 Task: Find connections with filter location Zürich (Kreis 8) with filter topic #Travelwith filter profile language Spanish with filter current company System Soft Technologies with filter school P D A College of Engineering, GULBARGA with filter industry Food and Beverage Manufacturing with filter service category Video Production with filter keywords title Network Administrator
Action: Mouse moved to (467, 158)
Screenshot: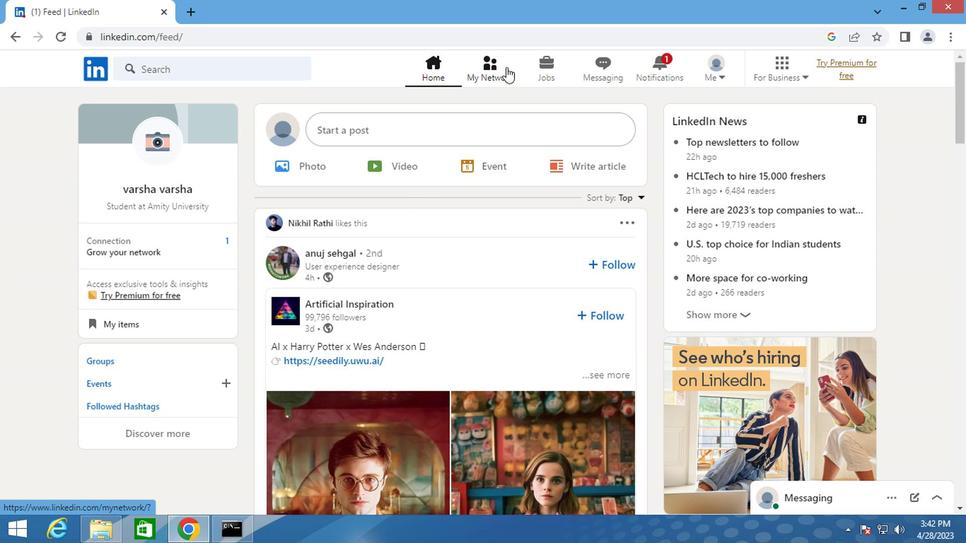 
Action: Mouse pressed left at (467, 158)
Screenshot: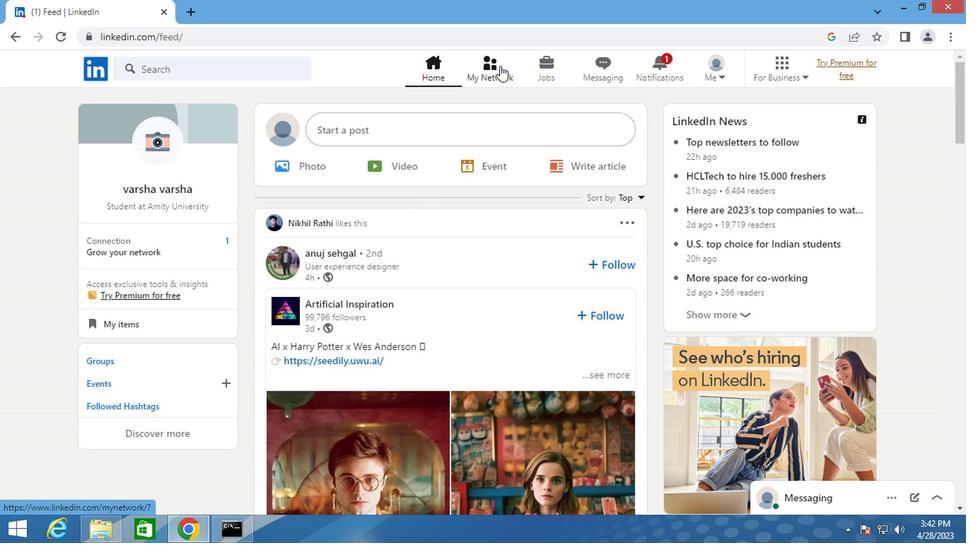 
Action: Mouse moved to (249, 208)
Screenshot: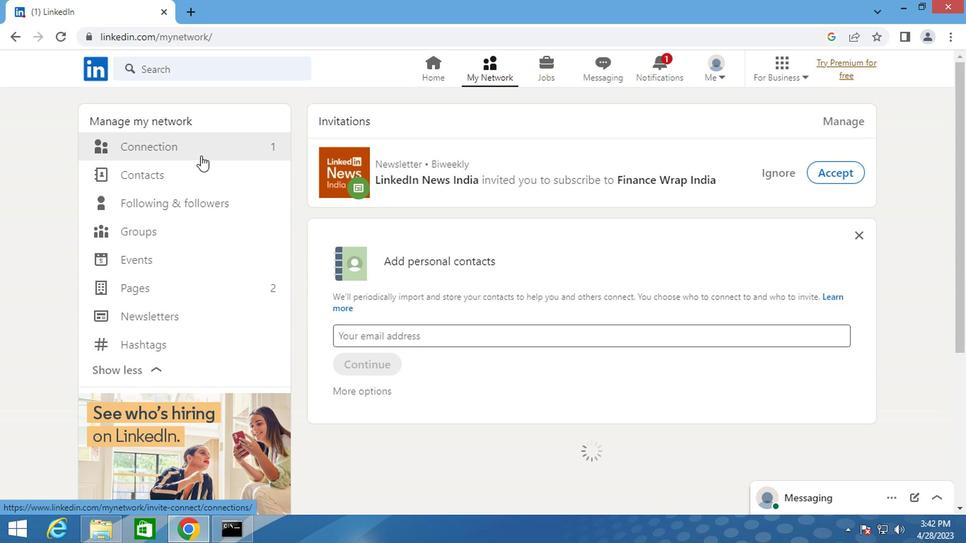 
Action: Mouse pressed left at (249, 208)
Screenshot: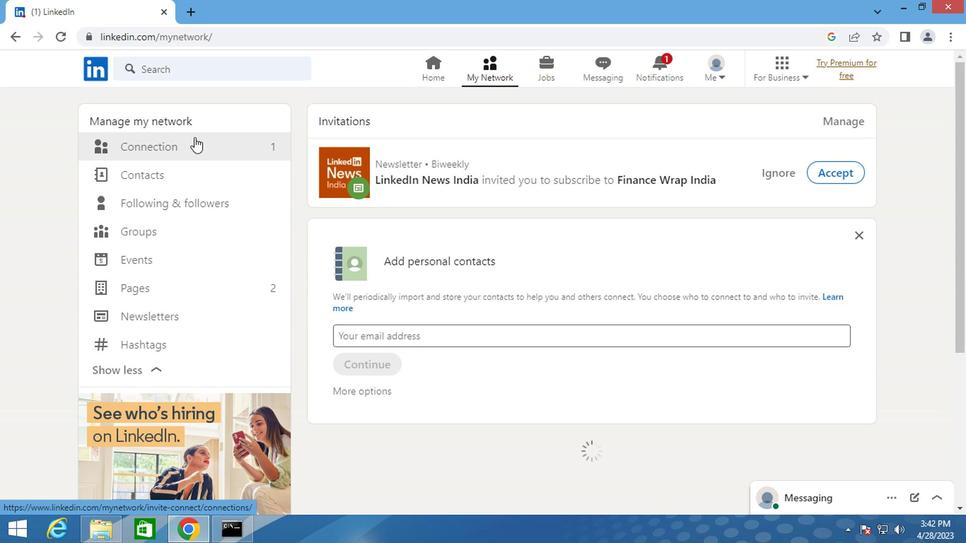 
Action: Mouse moved to (243, 214)
Screenshot: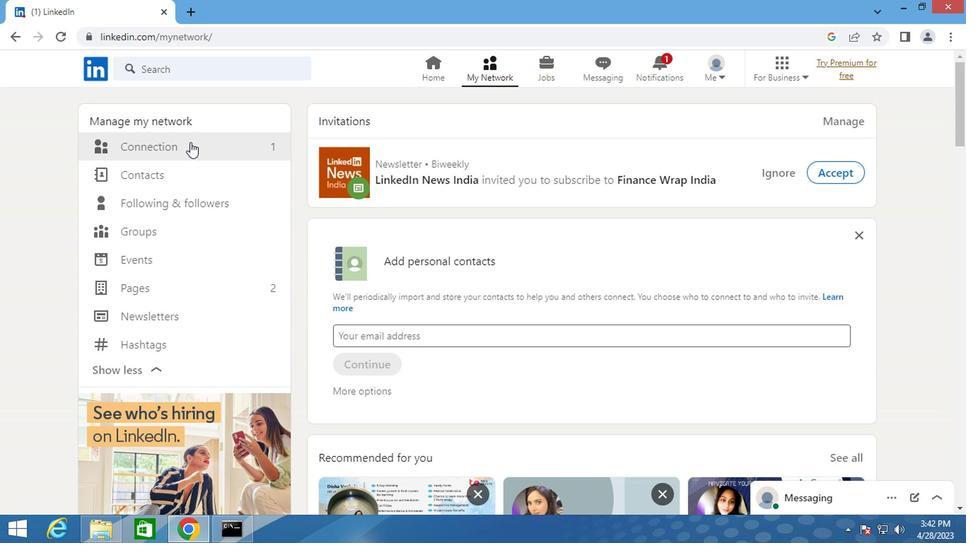 
Action: Mouse pressed left at (243, 214)
Screenshot: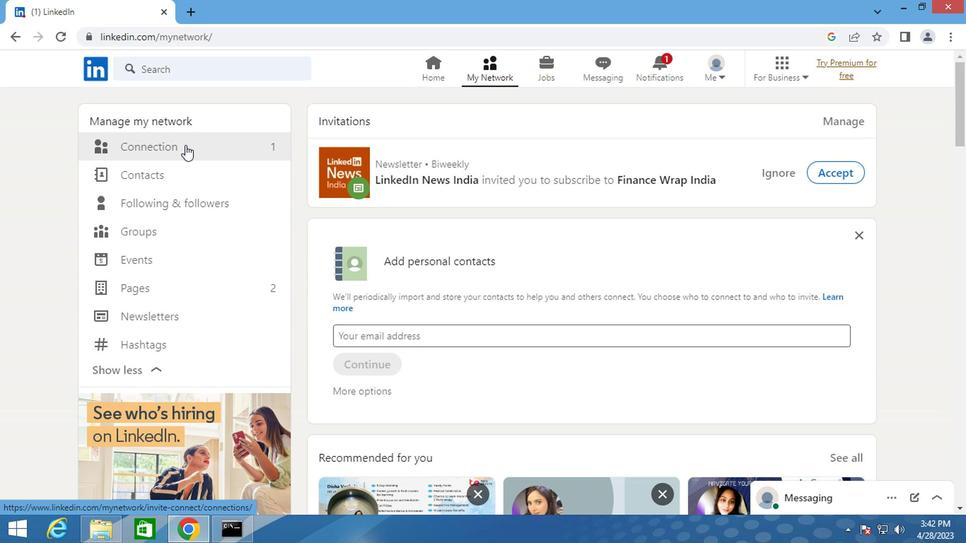 
Action: Mouse moved to (518, 217)
Screenshot: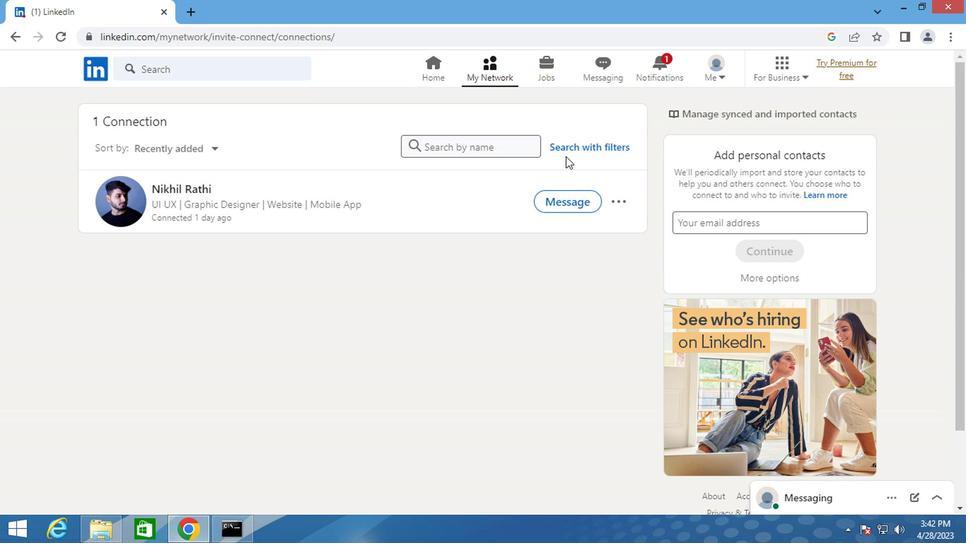 
Action: Mouse pressed left at (518, 217)
Screenshot: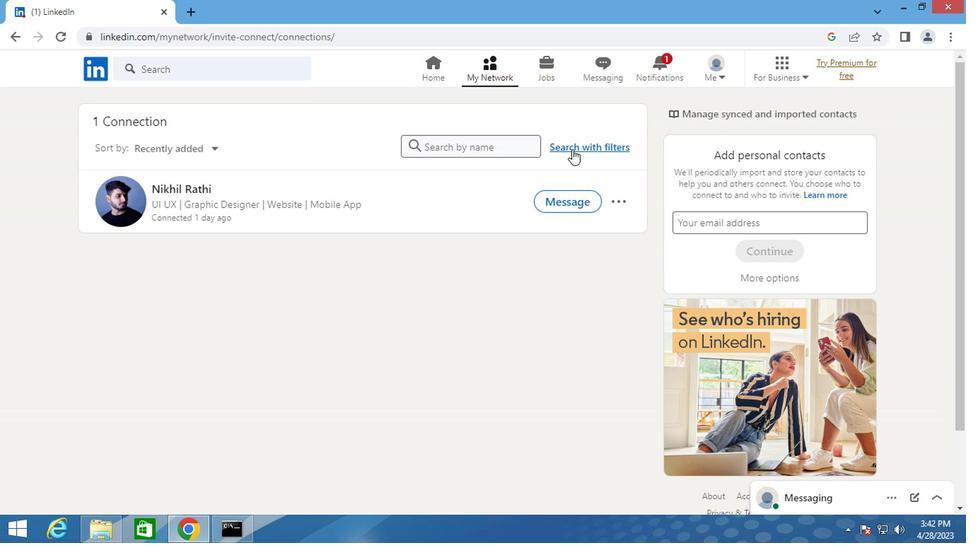 
Action: Mouse moved to (497, 191)
Screenshot: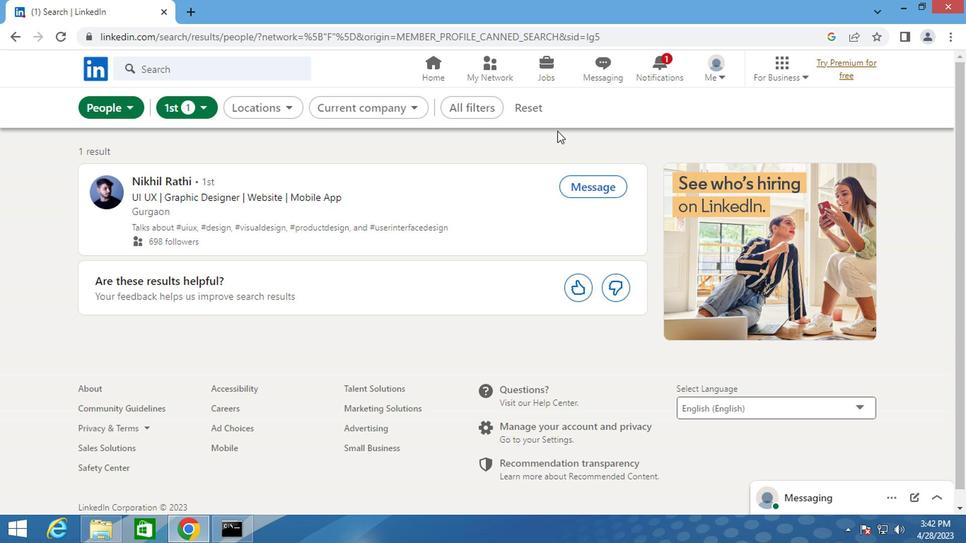 
Action: Mouse pressed left at (497, 191)
Screenshot: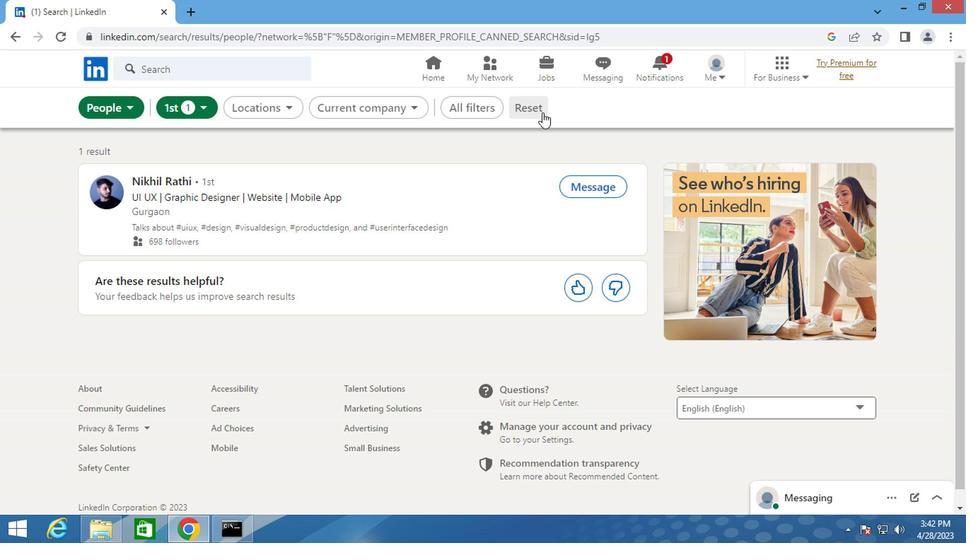 
Action: Mouse moved to (470, 191)
Screenshot: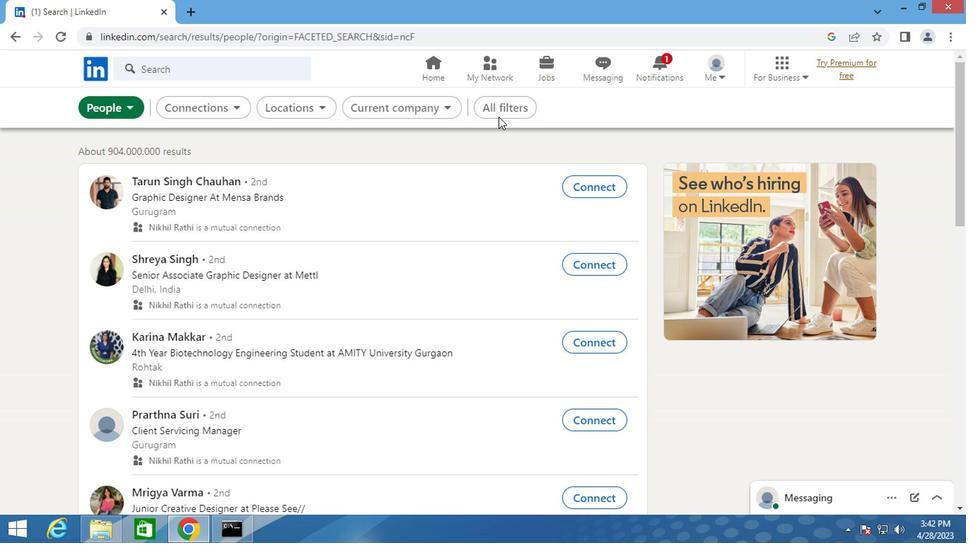 
Action: Mouse pressed left at (470, 191)
Screenshot: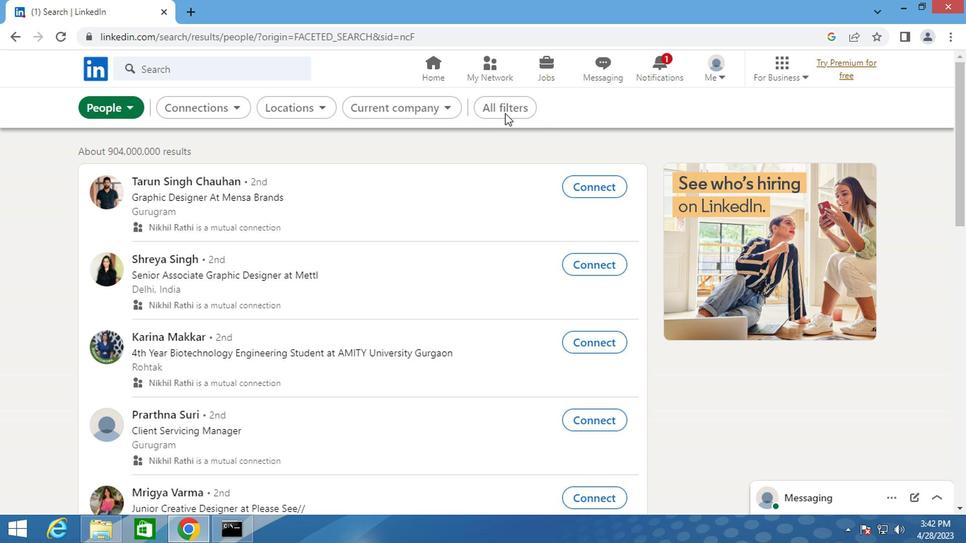 
Action: Mouse moved to (593, 284)
Screenshot: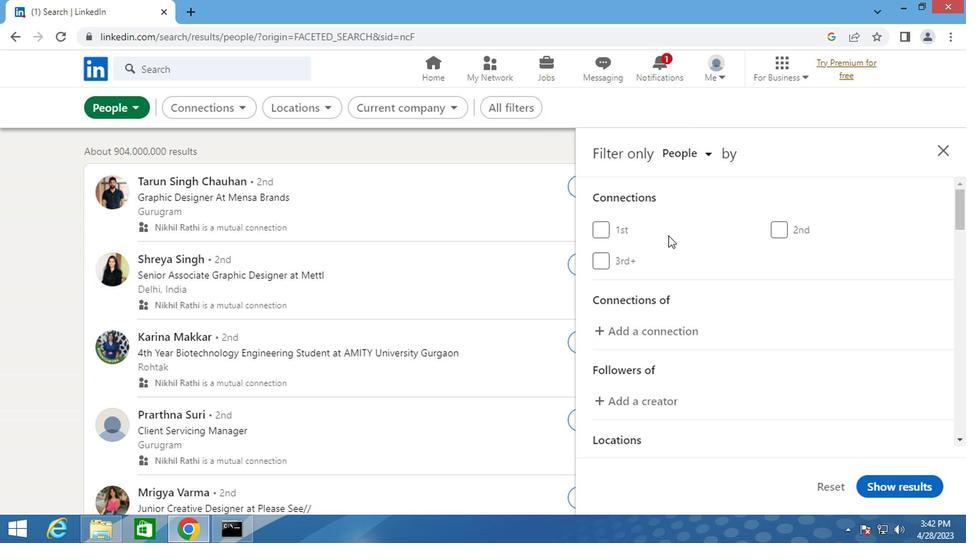 
Action: Mouse scrolled (593, 284) with delta (0, 0)
Screenshot: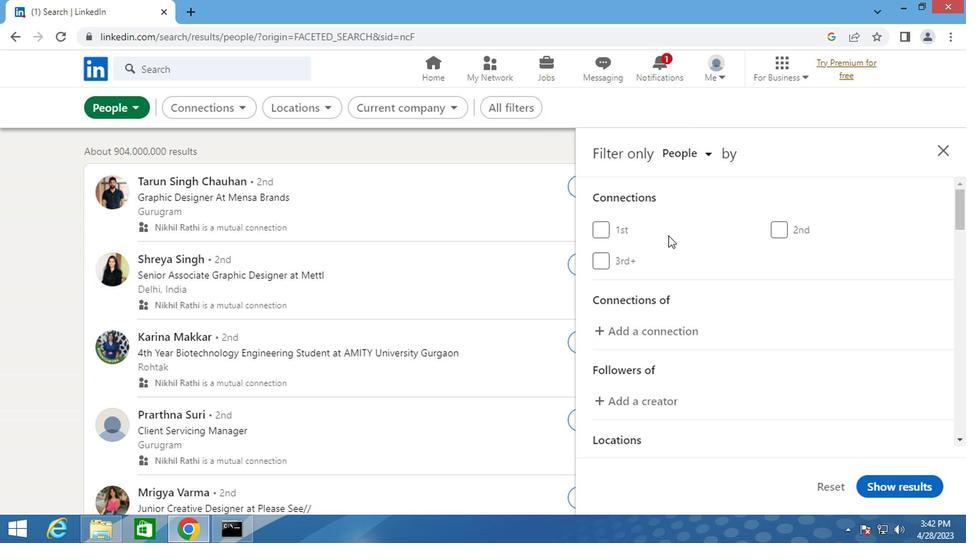 
Action: Mouse moved to (594, 285)
Screenshot: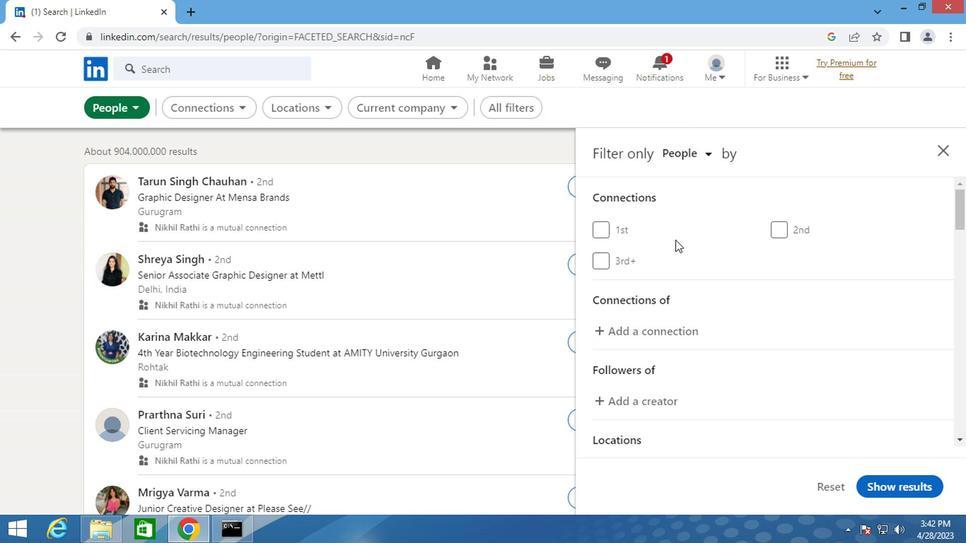 
Action: Mouse scrolled (594, 284) with delta (0, 0)
Screenshot: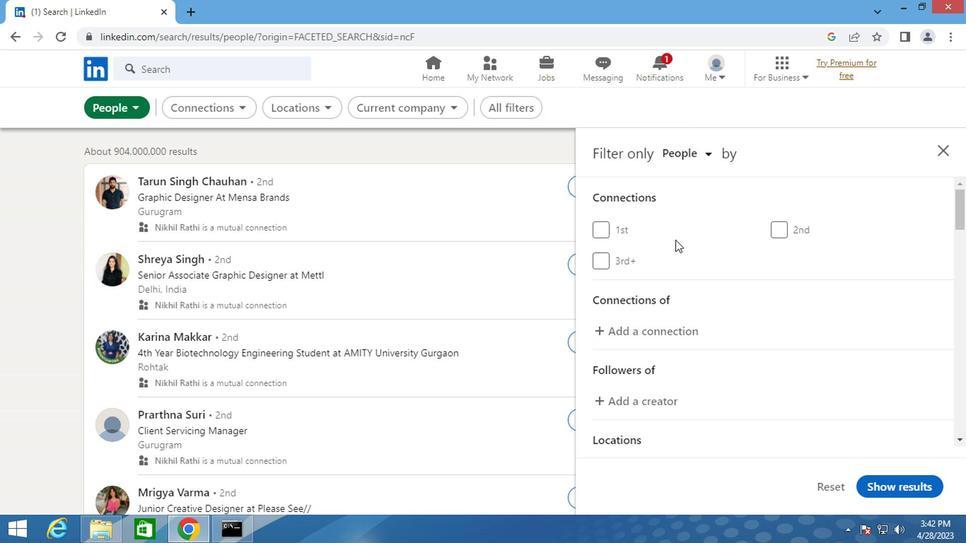 
Action: Mouse moved to (594, 285)
Screenshot: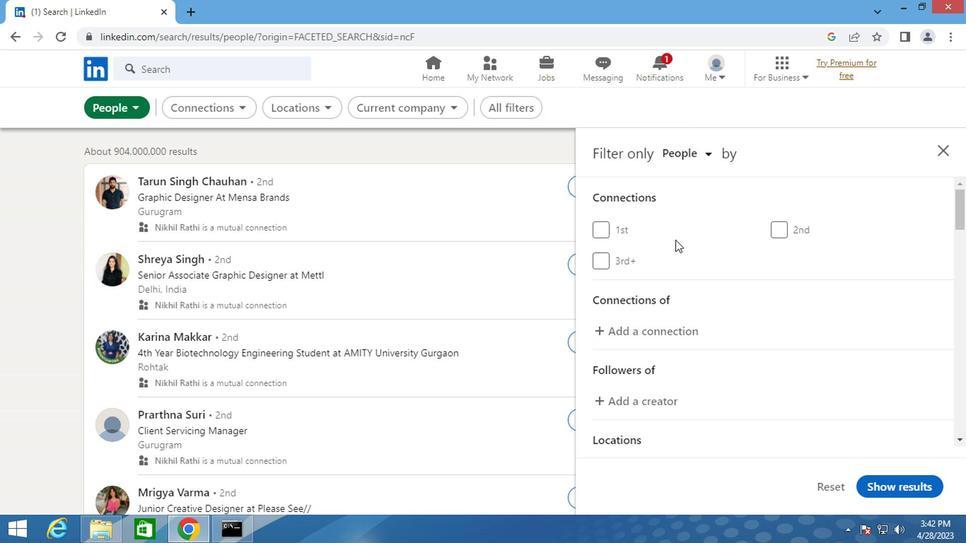 
Action: Mouse scrolled (594, 285) with delta (0, 0)
Screenshot: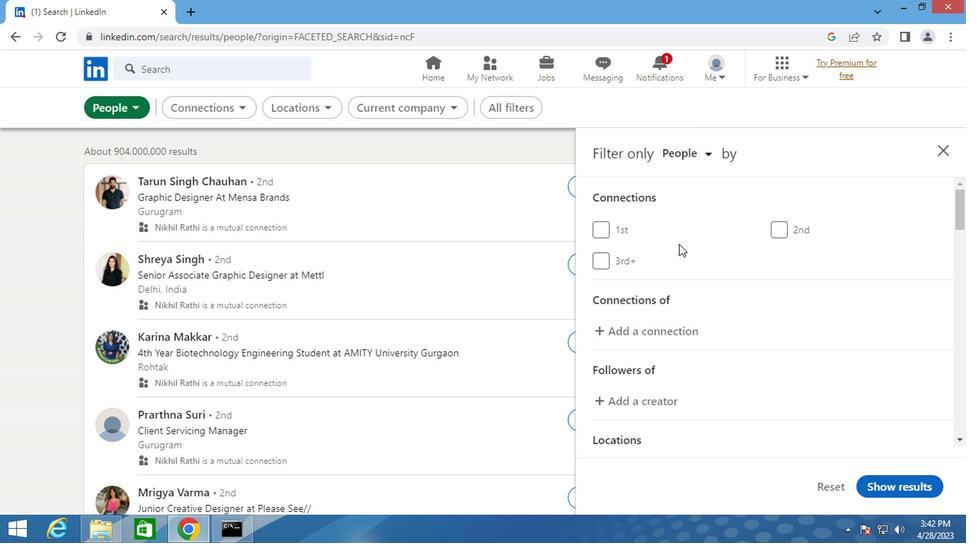 
Action: Mouse moved to (702, 336)
Screenshot: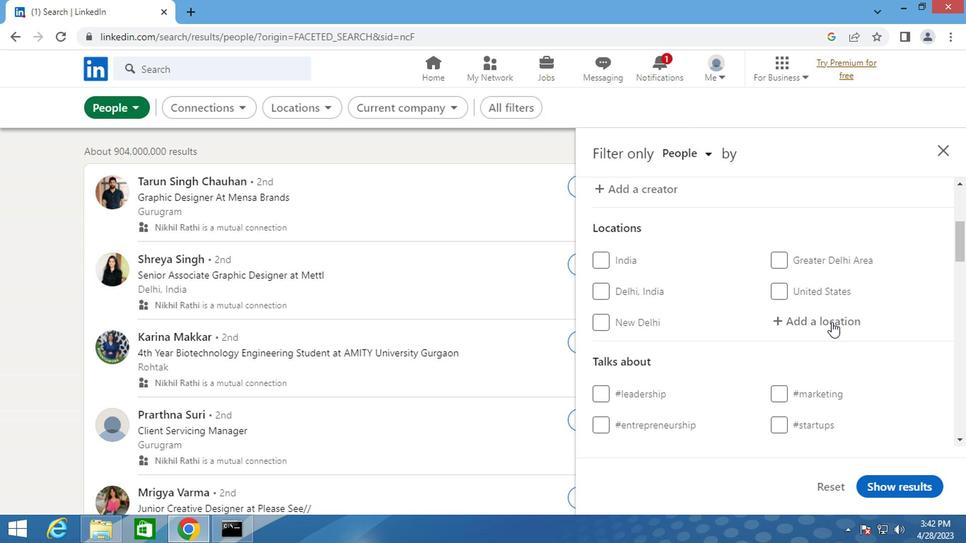 
Action: Mouse pressed left at (702, 336)
Screenshot: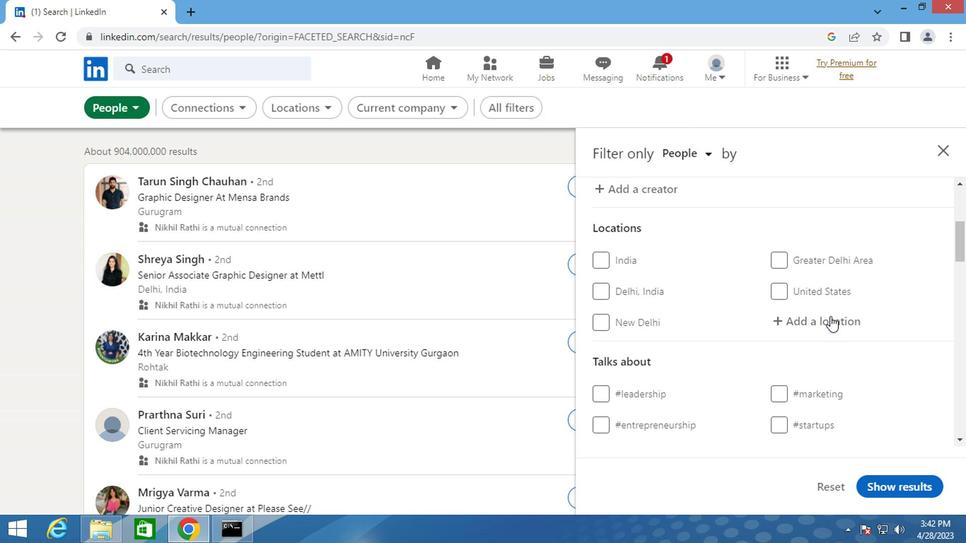 
Action: Key pressed <Key.shift>ZURICH<Key.space><Key.shift_r>(<Key.shift>KREIS<Key.space>8<Key.shift_r>)
Screenshot: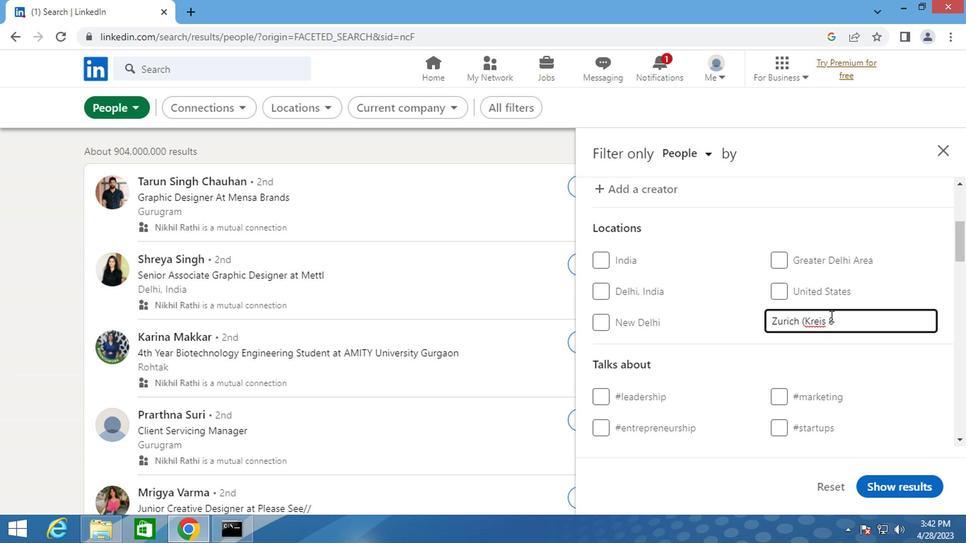 
Action: Mouse moved to (664, 332)
Screenshot: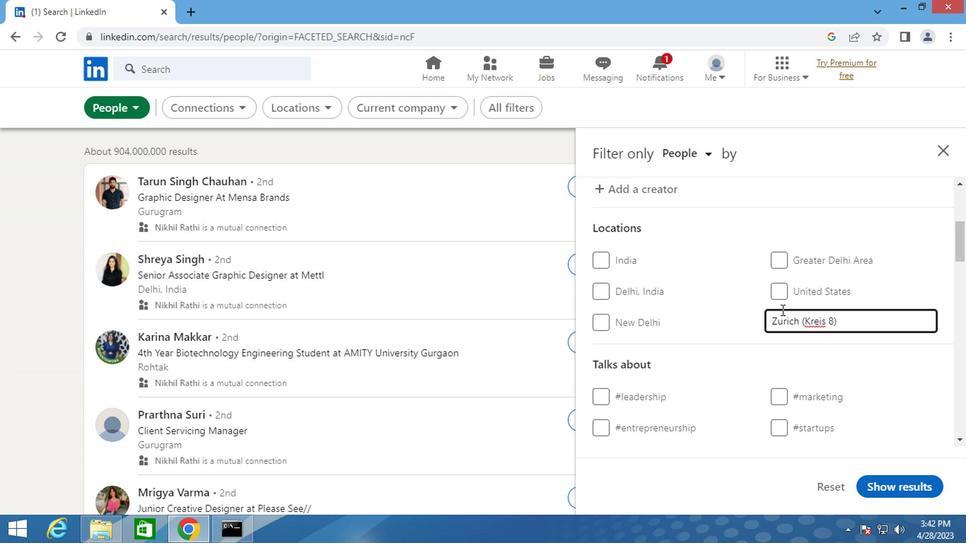 
Action: Mouse scrolled (664, 331) with delta (0, 0)
Screenshot: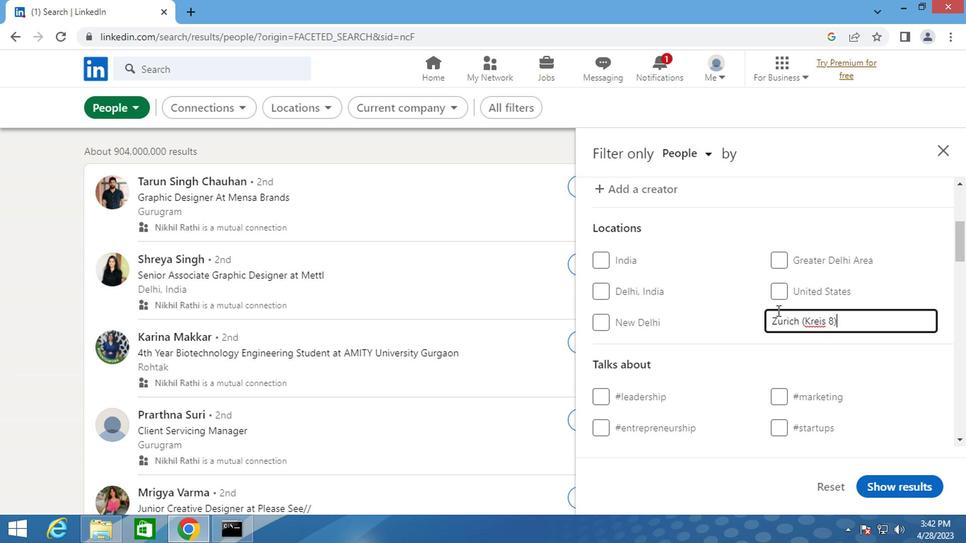 
Action: Mouse scrolled (664, 331) with delta (0, 0)
Screenshot: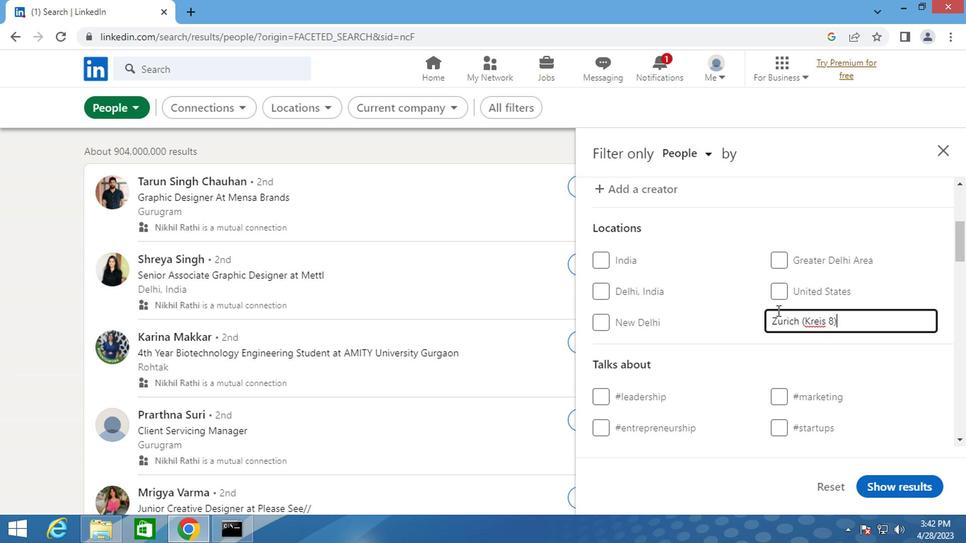 
Action: Mouse moved to (683, 335)
Screenshot: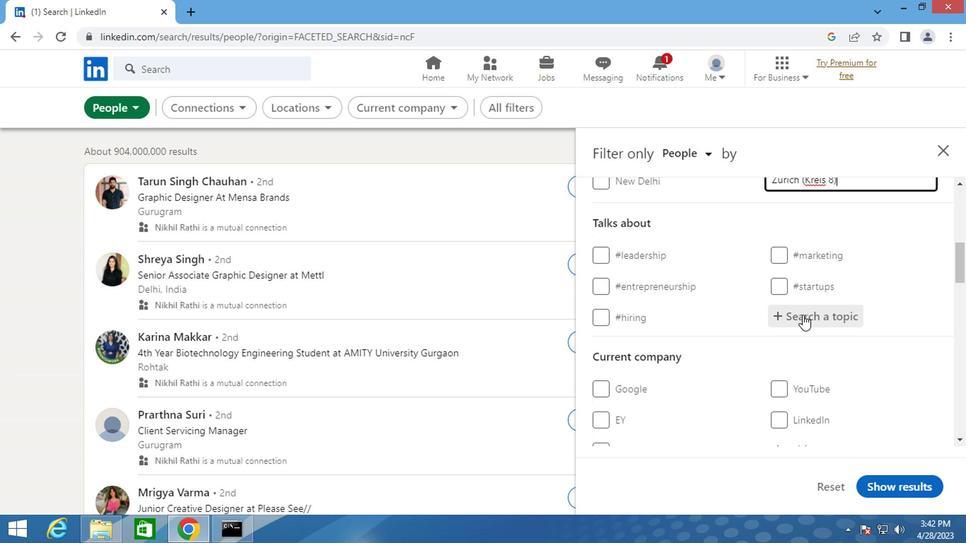 
Action: Mouse pressed left at (683, 335)
Screenshot: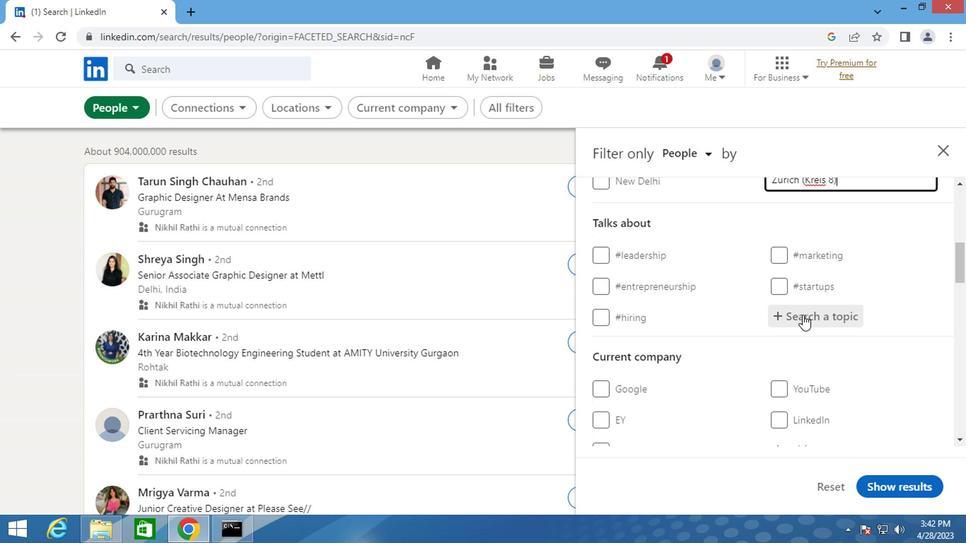 
Action: Key pressed <Key.shift>#<Key.shift>TRAVELS
Screenshot: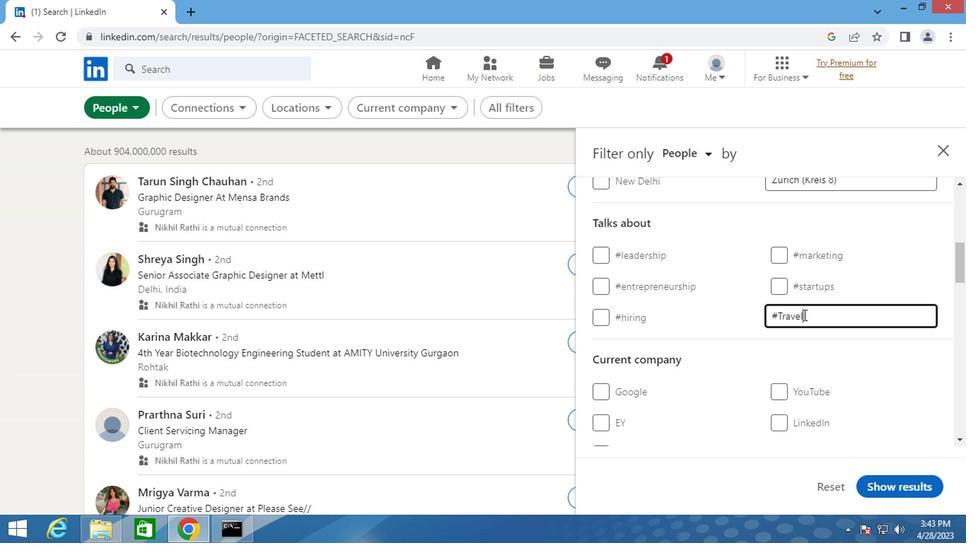 
Action: Mouse moved to (675, 335)
Screenshot: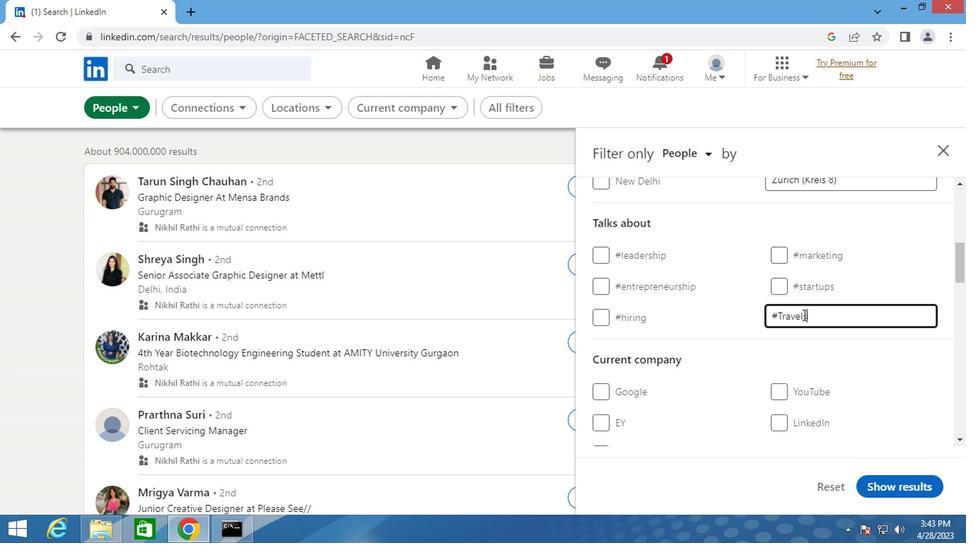 
Action: Mouse scrolled (675, 334) with delta (0, 0)
Screenshot: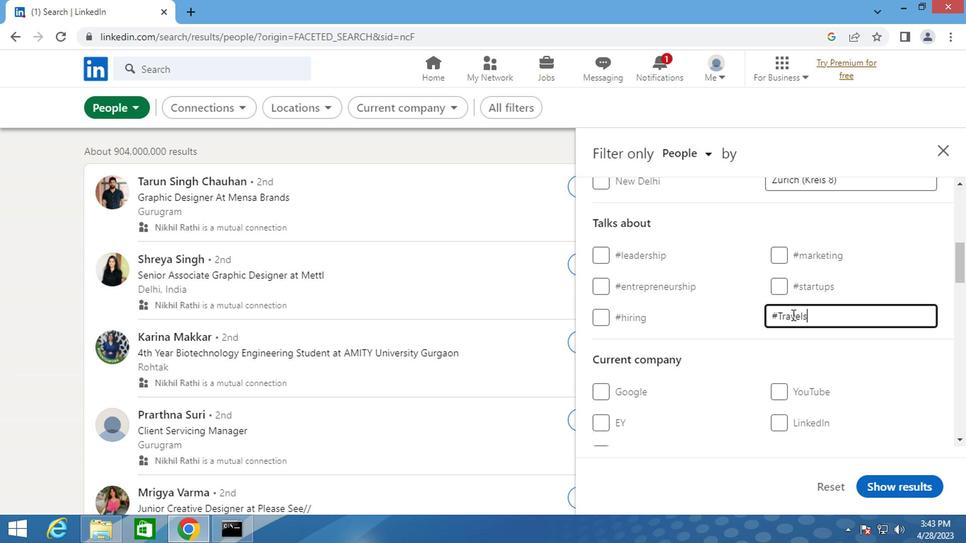 
Action: Mouse scrolled (675, 334) with delta (0, 0)
Screenshot: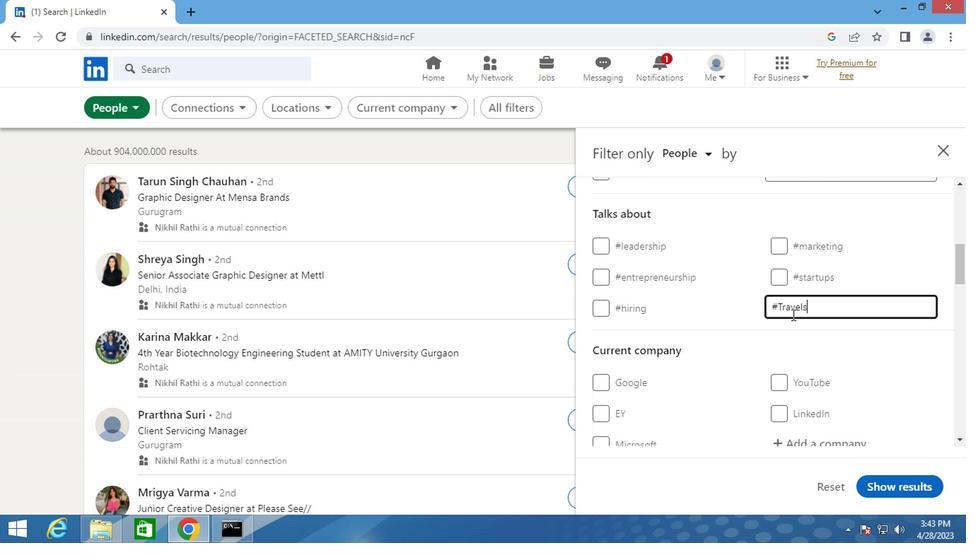 
Action: Mouse moved to (661, 330)
Screenshot: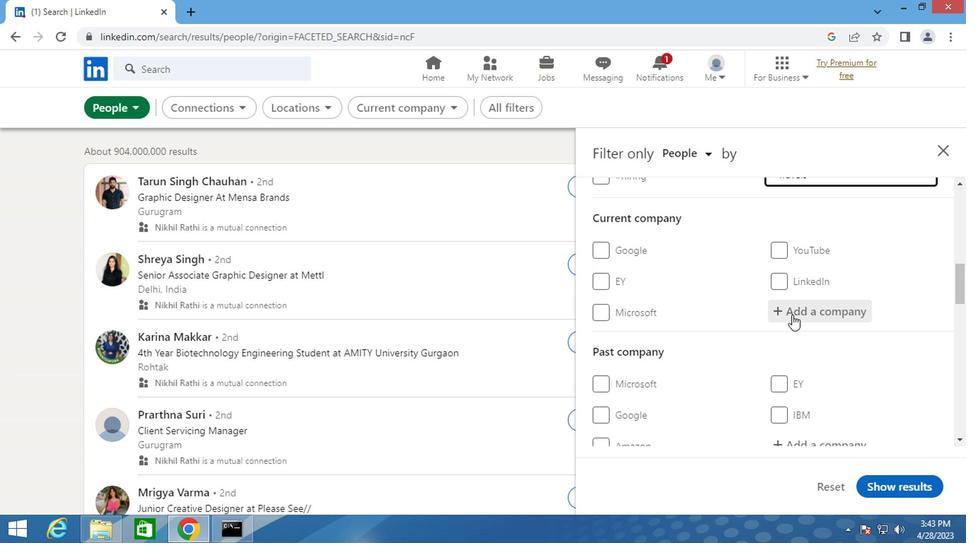 
Action: Mouse scrolled (661, 330) with delta (0, 0)
Screenshot: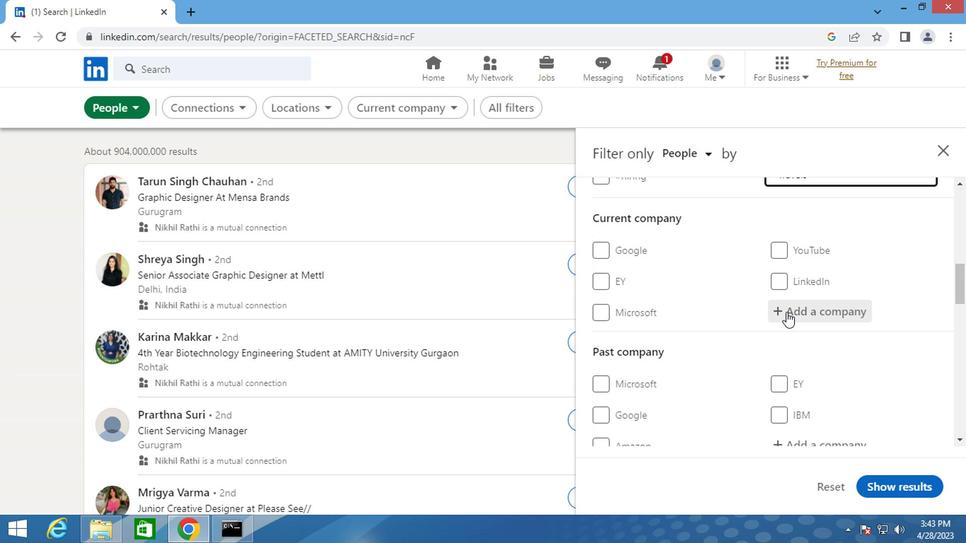 
Action: Mouse scrolled (661, 330) with delta (0, 0)
Screenshot: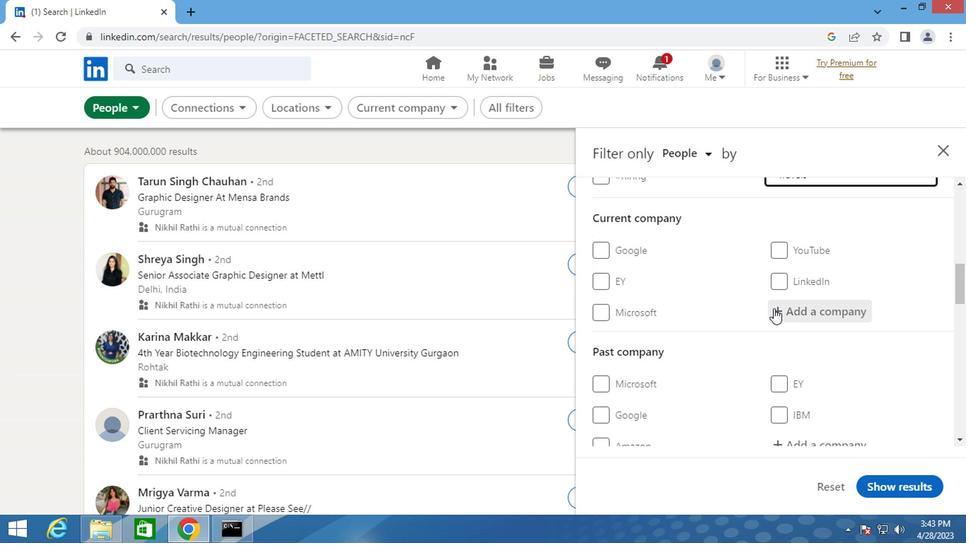 
Action: Mouse scrolled (661, 330) with delta (0, 0)
Screenshot: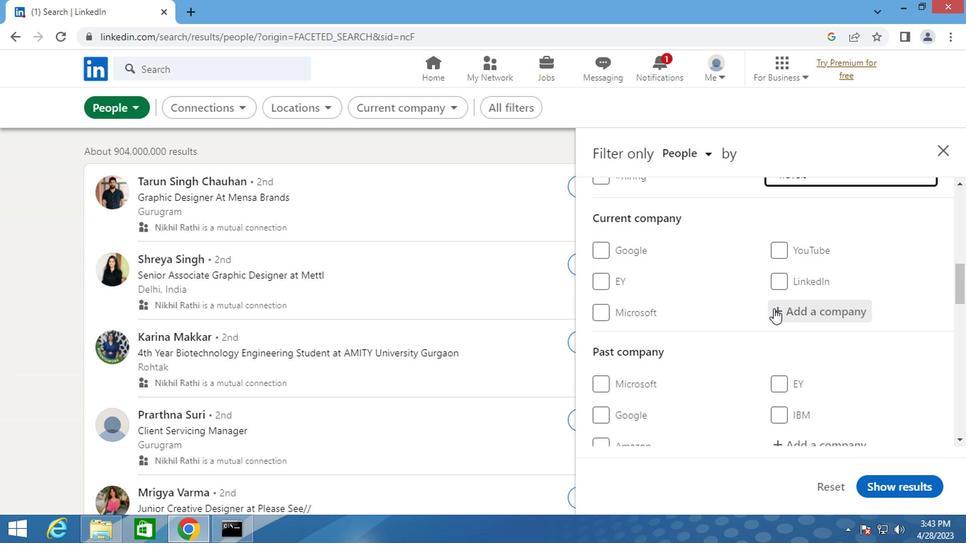 
Action: Mouse moved to (661, 330)
Screenshot: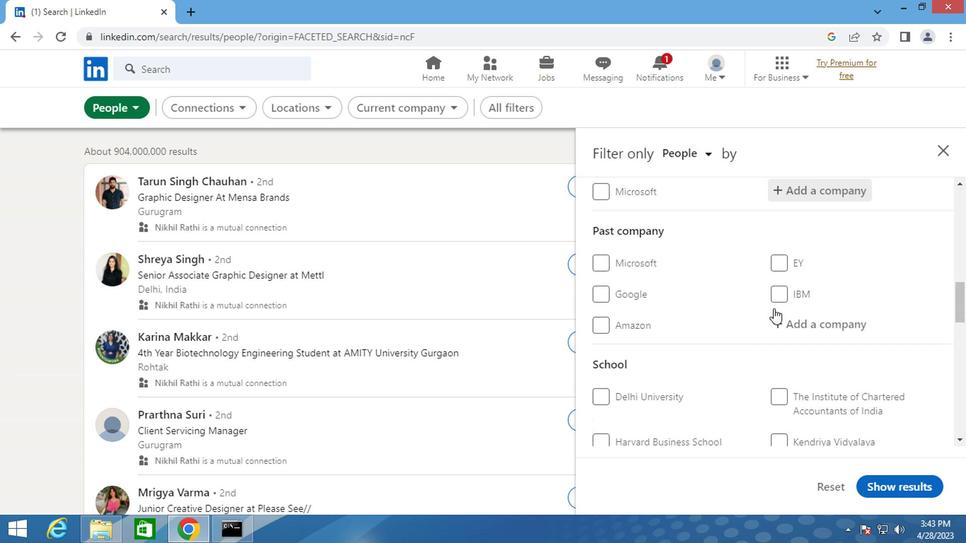 
Action: Mouse scrolled (661, 330) with delta (0, 0)
Screenshot: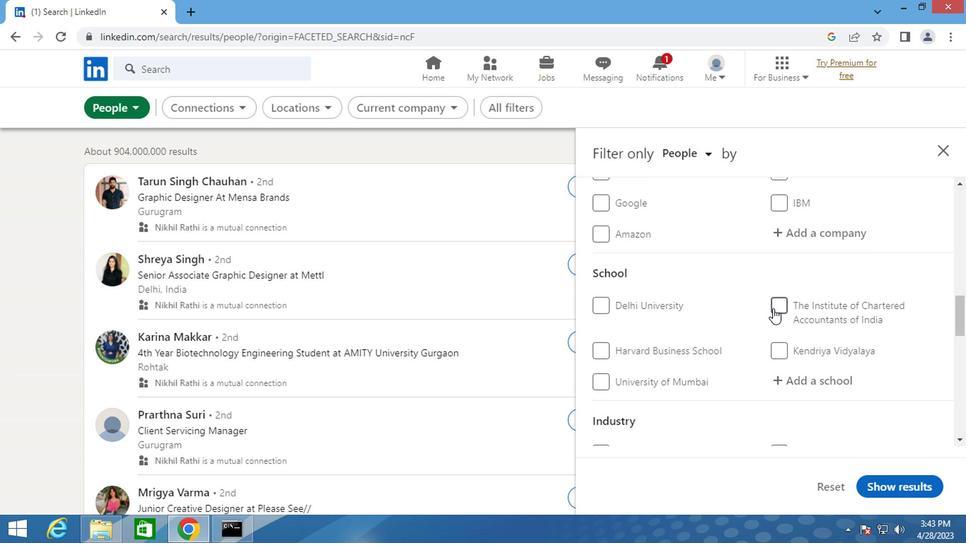
Action: Mouse scrolled (661, 330) with delta (0, 0)
Screenshot: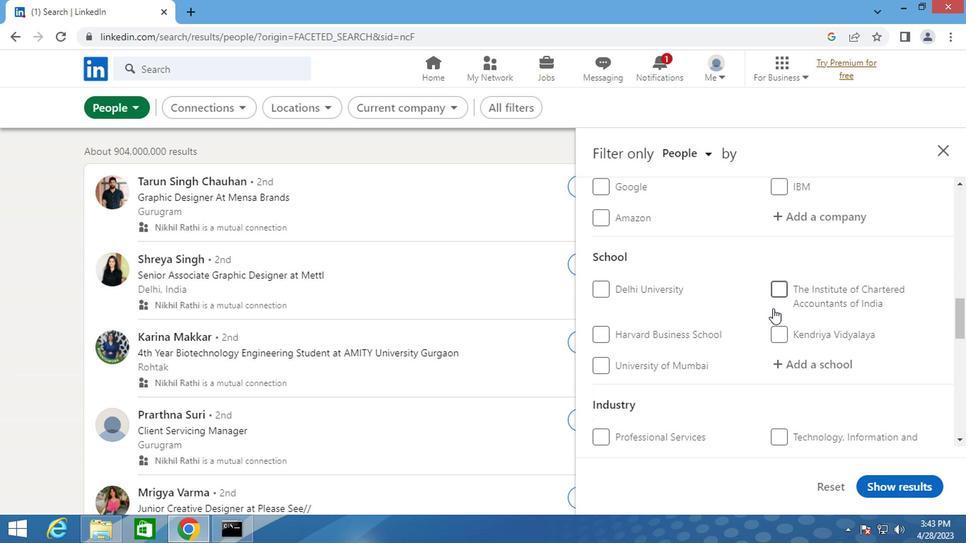 
Action: Mouse scrolled (661, 330) with delta (0, 0)
Screenshot: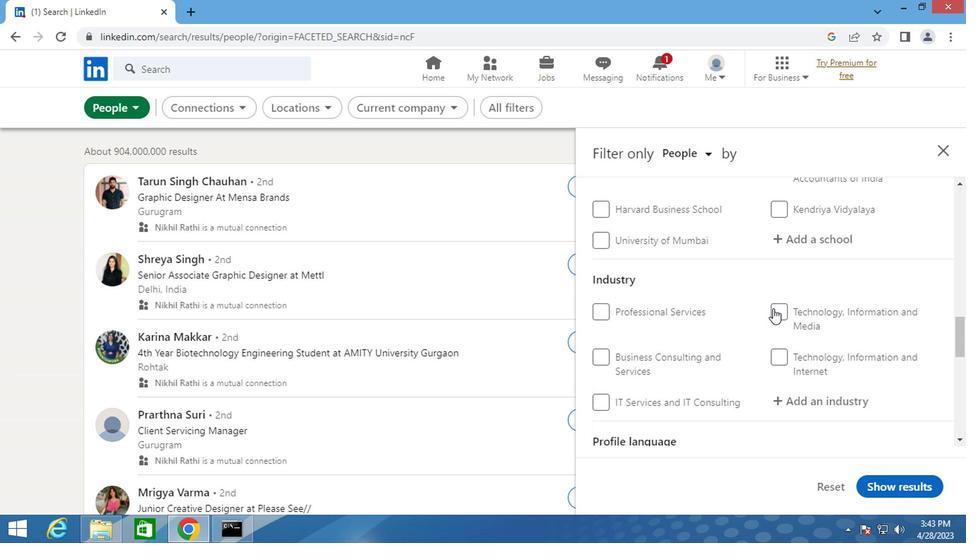 
Action: Mouse scrolled (661, 330) with delta (0, 0)
Screenshot: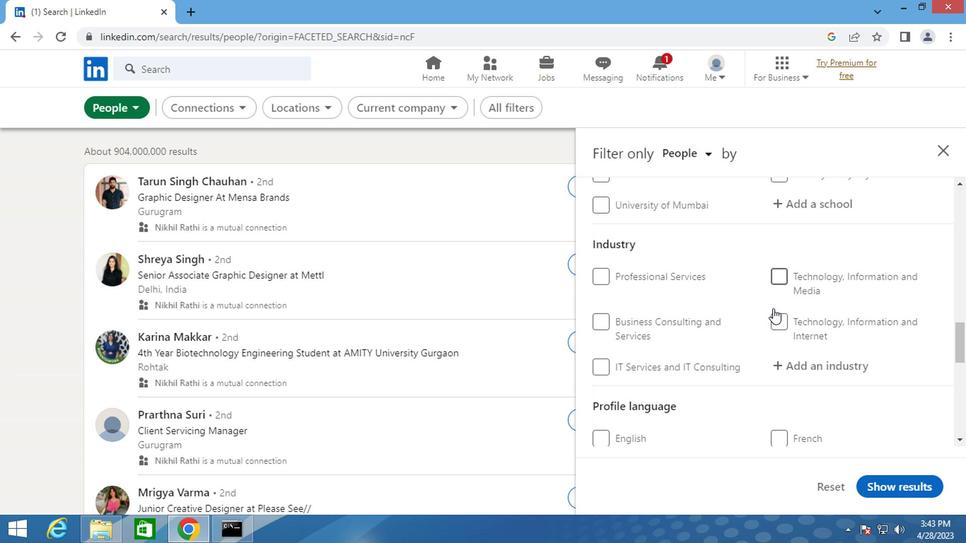
Action: Mouse moved to (539, 366)
Screenshot: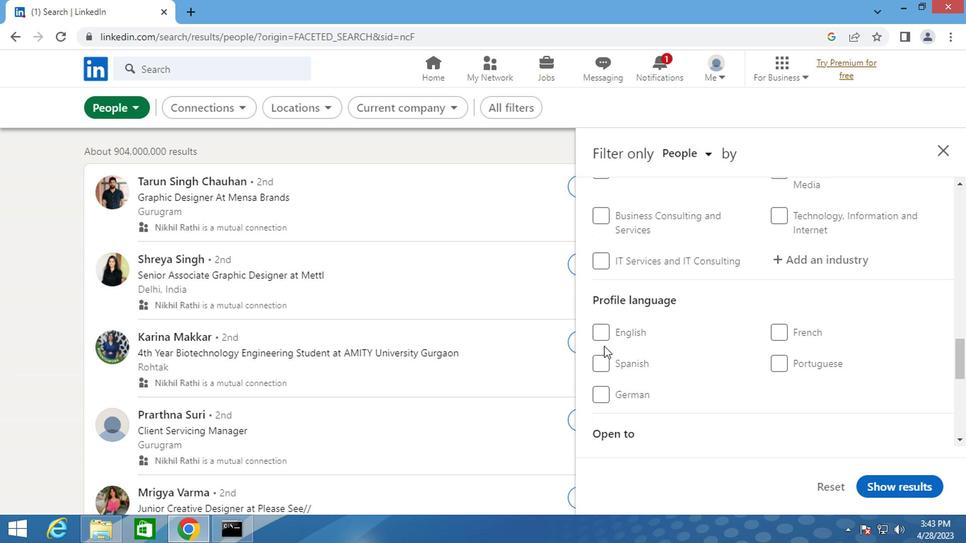 
Action: Mouse pressed left at (539, 366)
Screenshot: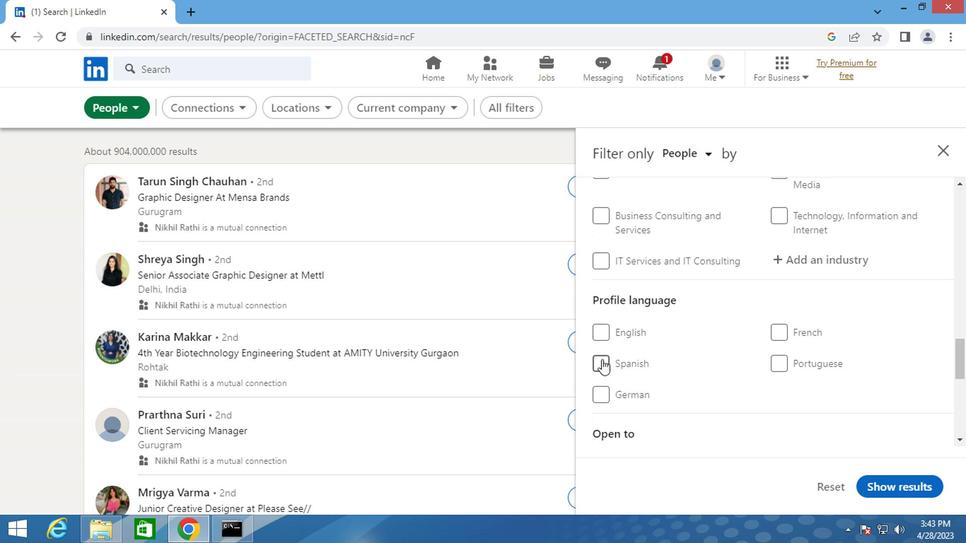 
Action: Mouse moved to (585, 345)
Screenshot: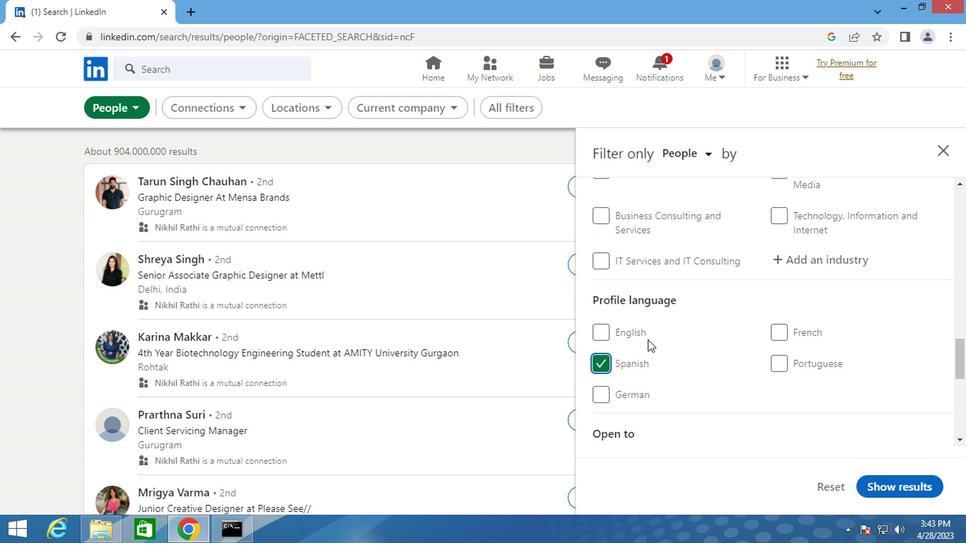 
Action: Mouse scrolled (585, 345) with delta (0, 0)
Screenshot: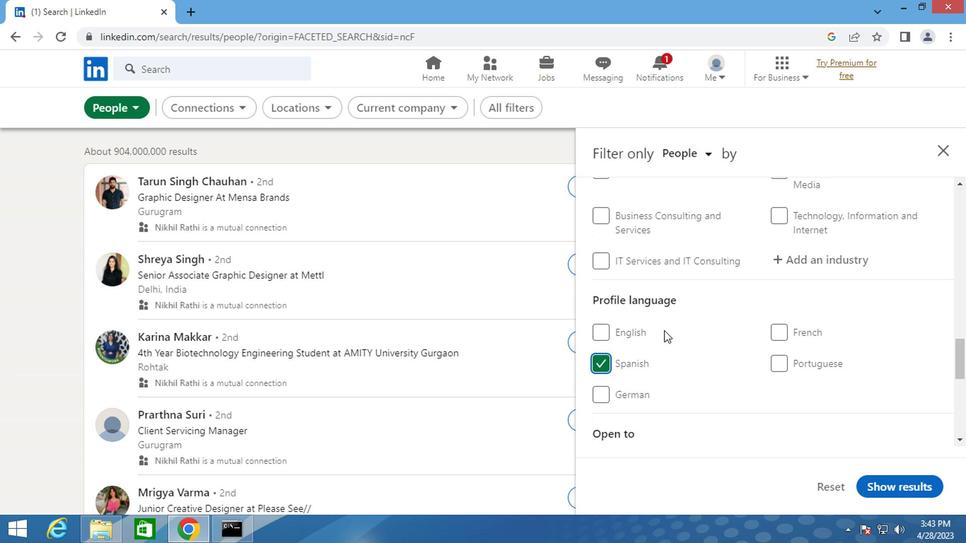 
Action: Mouse scrolled (585, 345) with delta (0, 0)
Screenshot: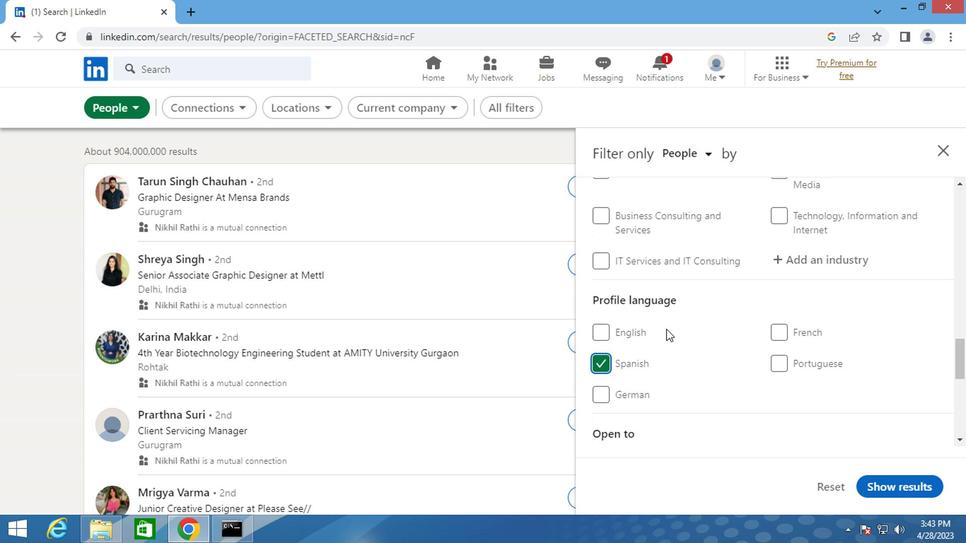 
Action: Mouse scrolled (585, 345) with delta (0, 0)
Screenshot: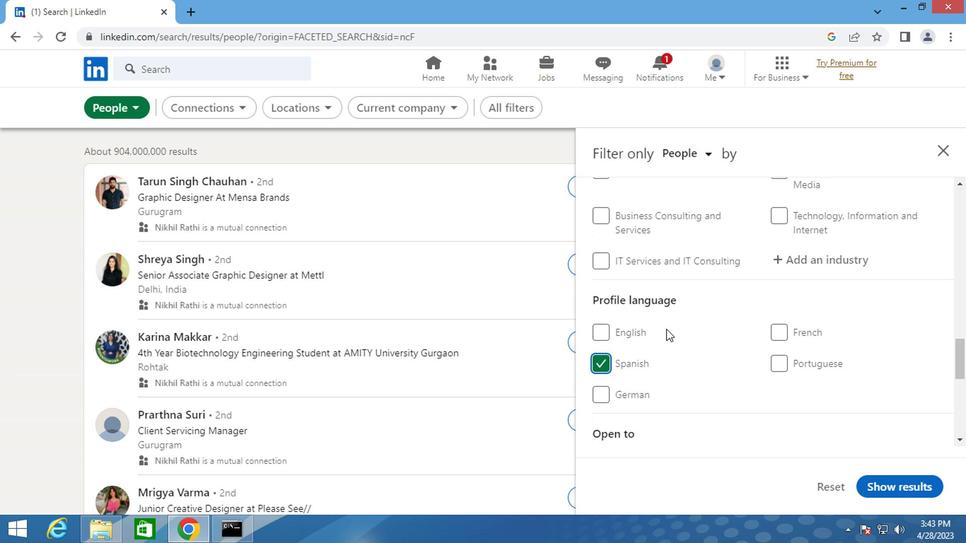 
Action: Mouse moved to (587, 342)
Screenshot: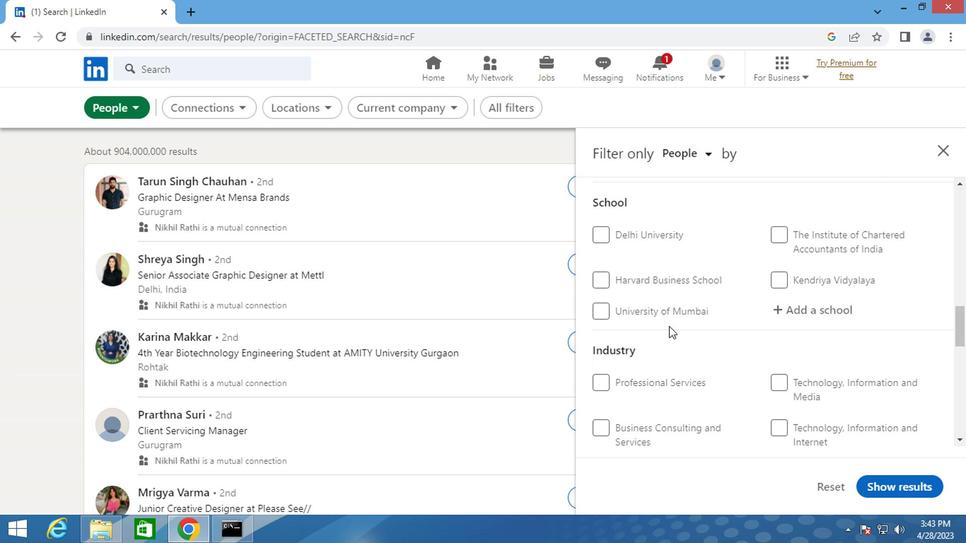 
Action: Mouse scrolled (587, 342) with delta (0, 0)
Screenshot: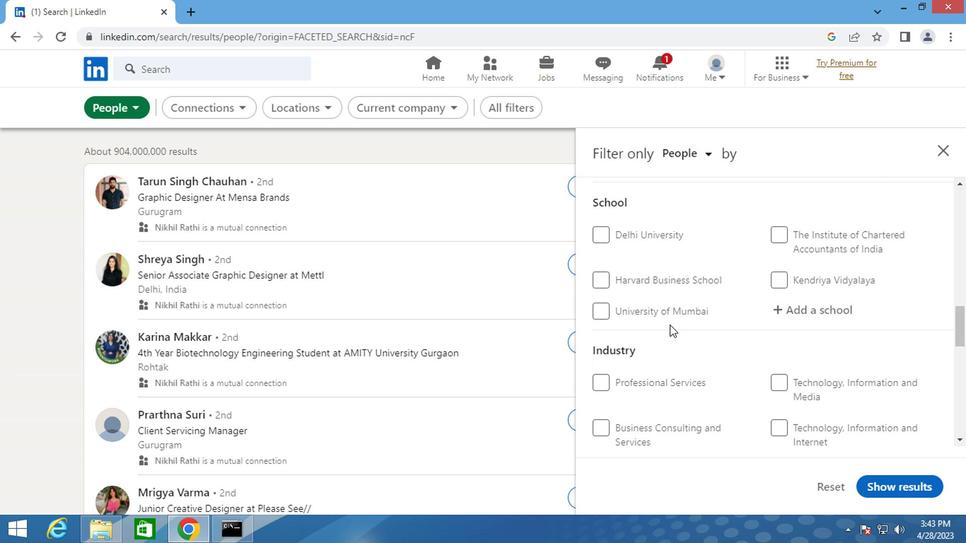
Action: Mouse scrolled (587, 342) with delta (0, 0)
Screenshot: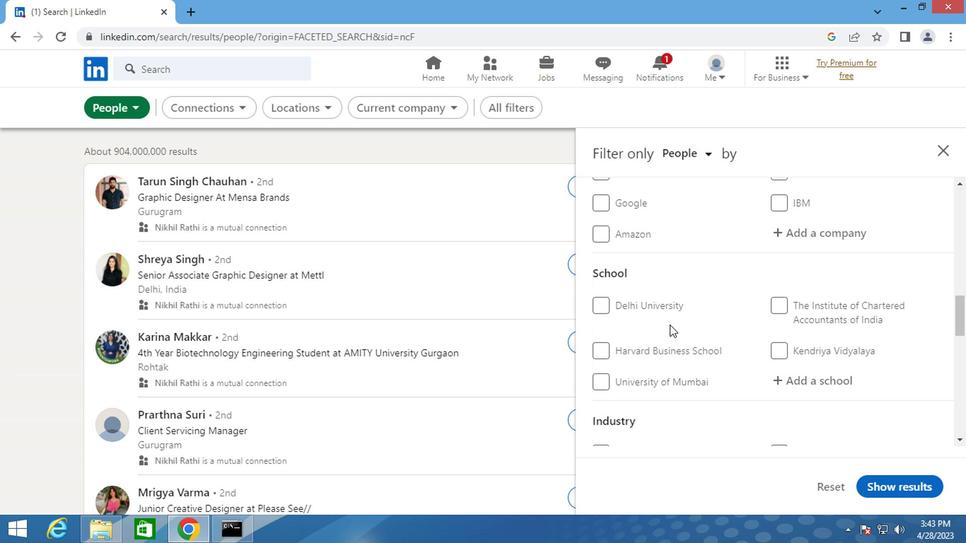 
Action: Mouse scrolled (587, 342) with delta (0, 0)
Screenshot: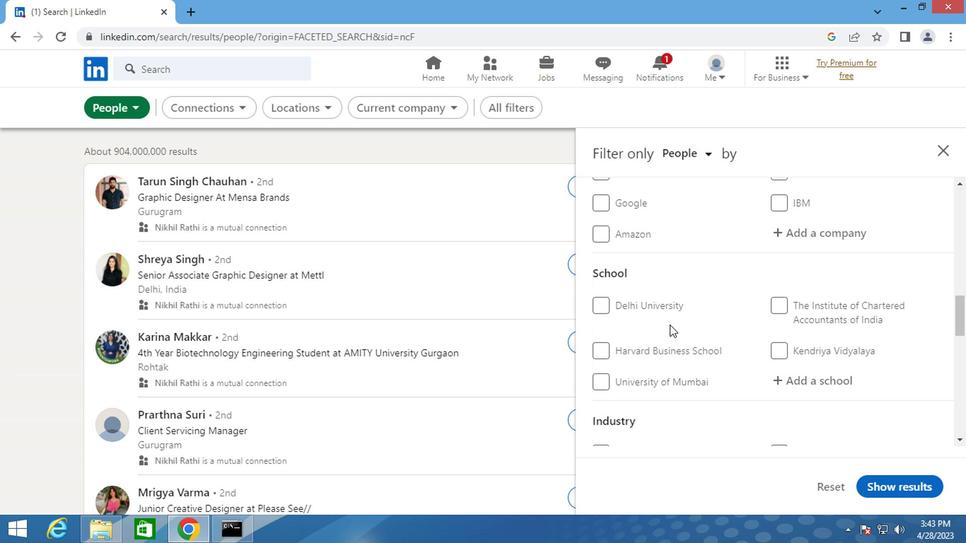 
Action: Mouse scrolled (587, 342) with delta (0, 0)
Screenshot: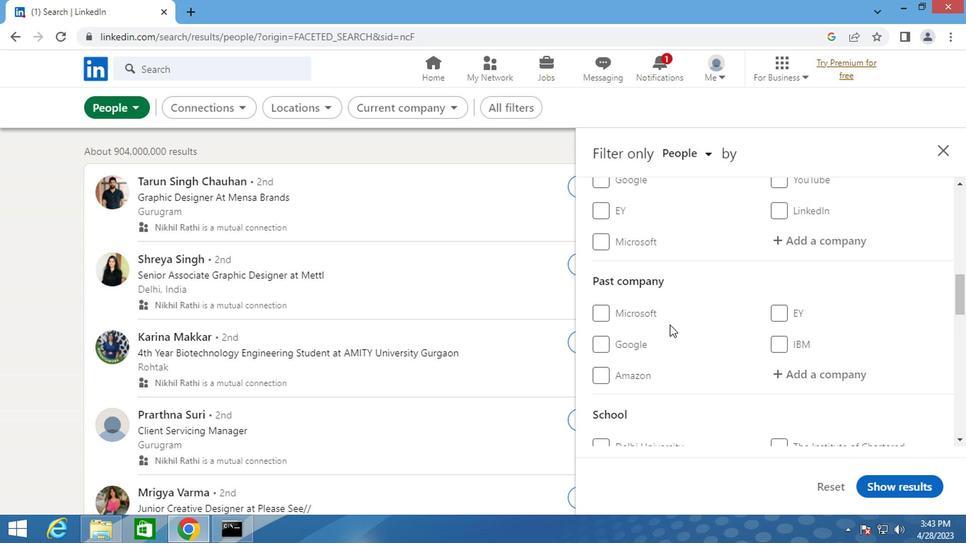
Action: Mouse moved to (691, 336)
Screenshot: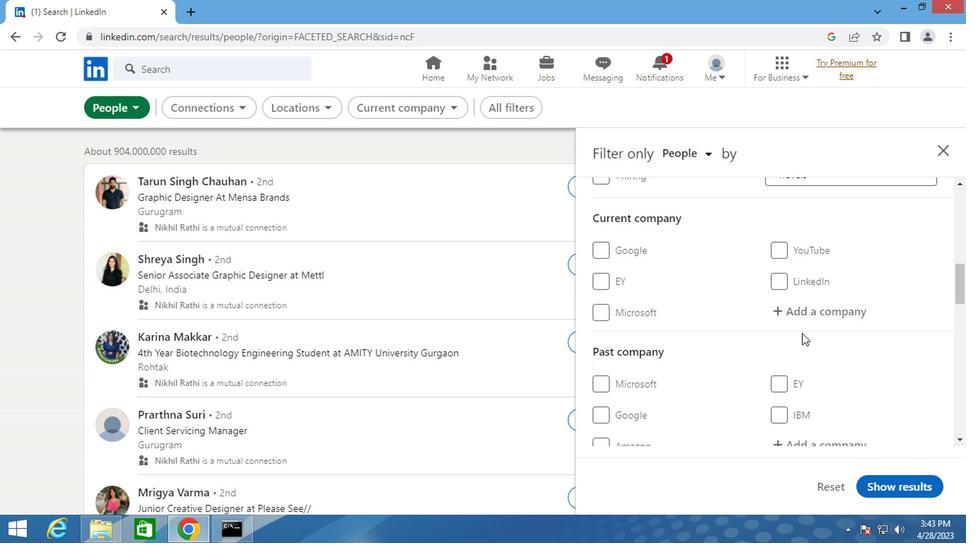 
Action: Mouse pressed left at (691, 336)
Screenshot: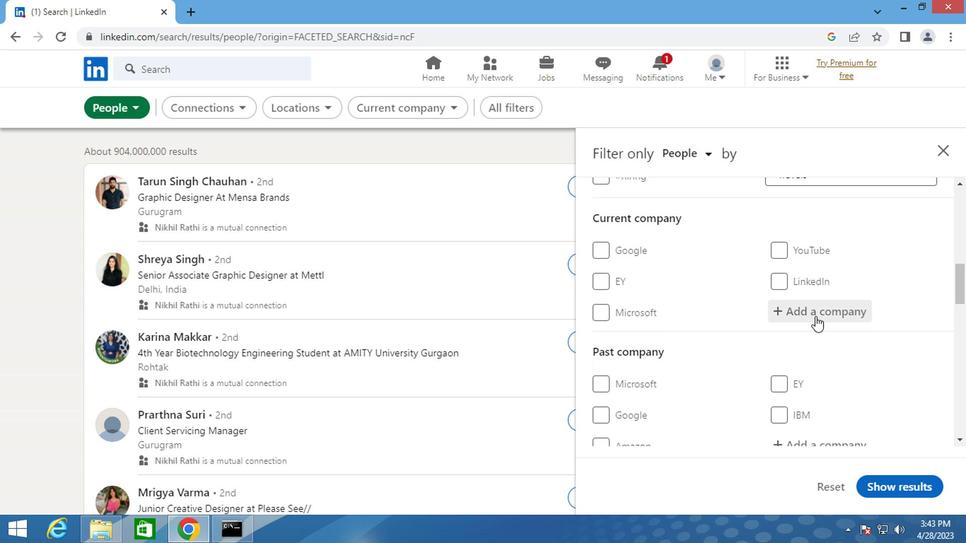 
Action: Key pressed <Key.shift>SYSTEM<Key.space>
Screenshot: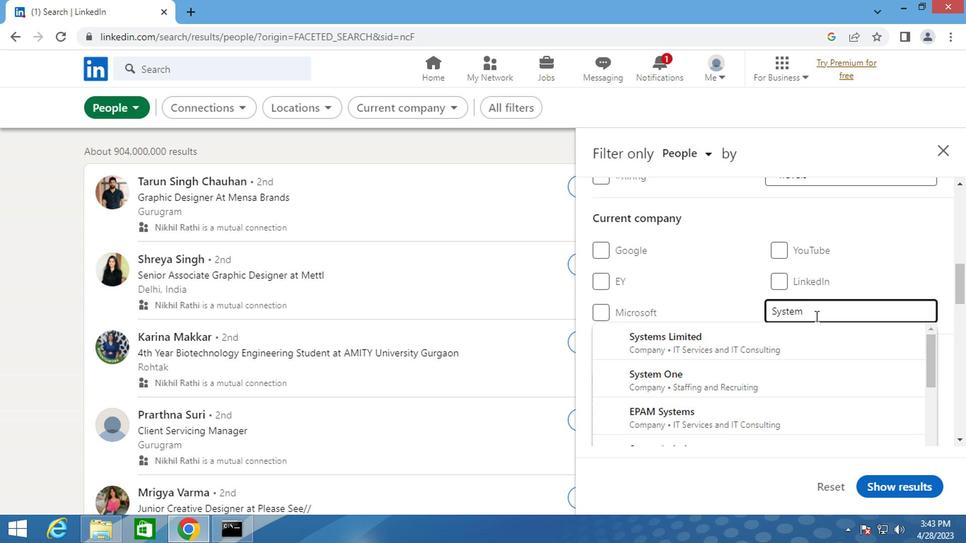 
Action: Mouse moved to (604, 378)
Screenshot: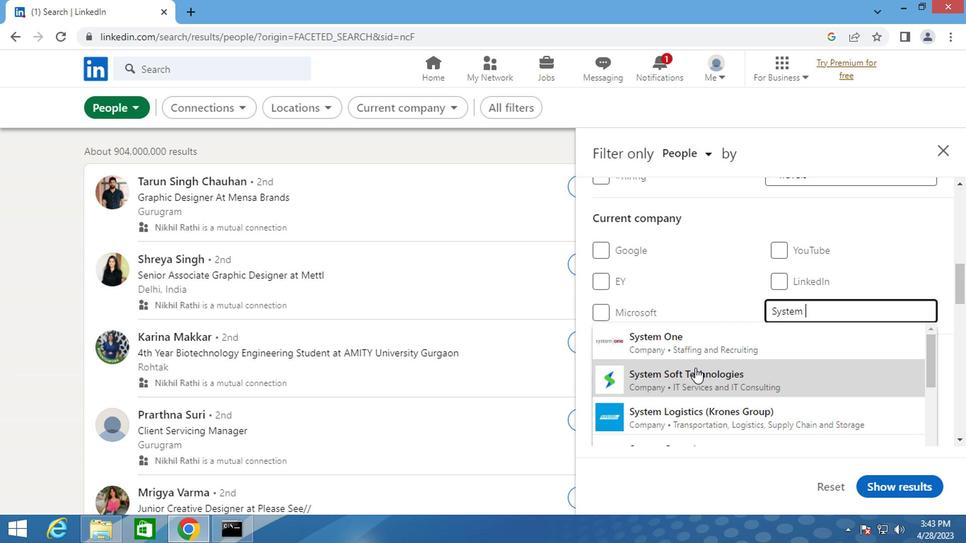 
Action: Mouse pressed left at (604, 378)
Screenshot: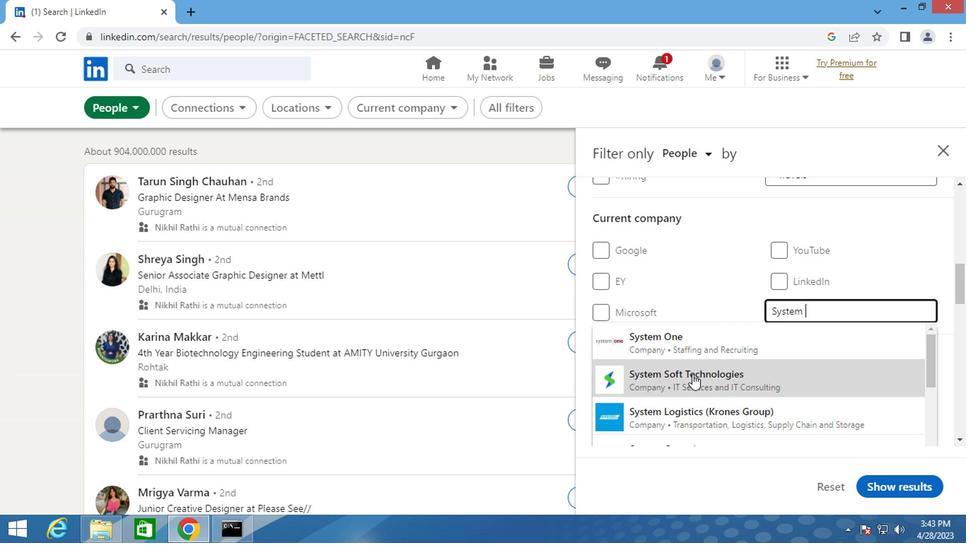 
Action: Mouse moved to (604, 377)
Screenshot: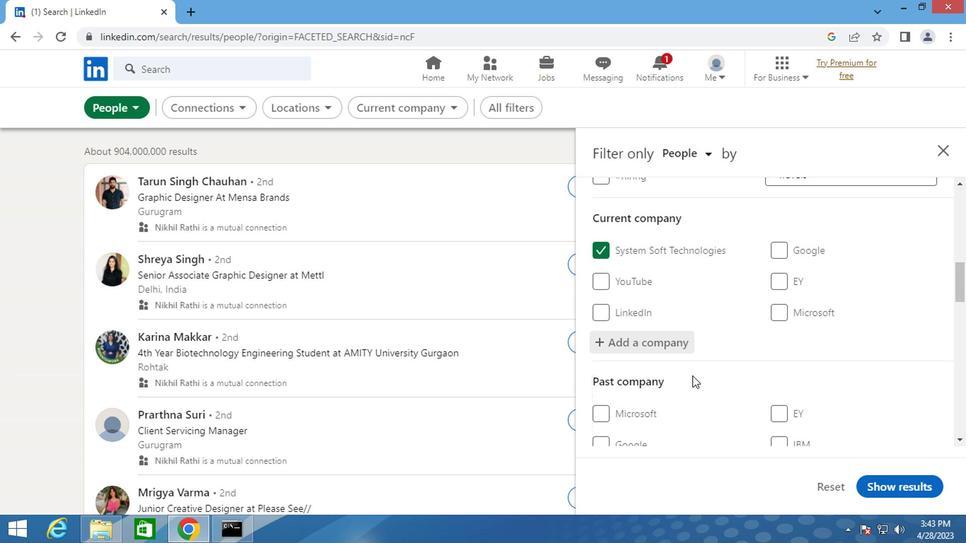 
Action: Mouse scrolled (604, 376) with delta (0, 0)
Screenshot: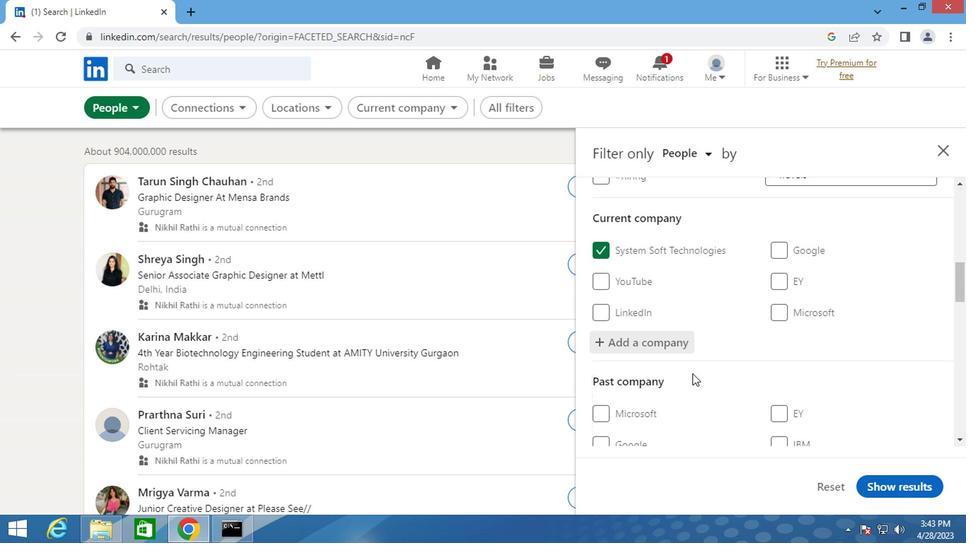 
Action: Mouse scrolled (604, 376) with delta (0, 0)
Screenshot: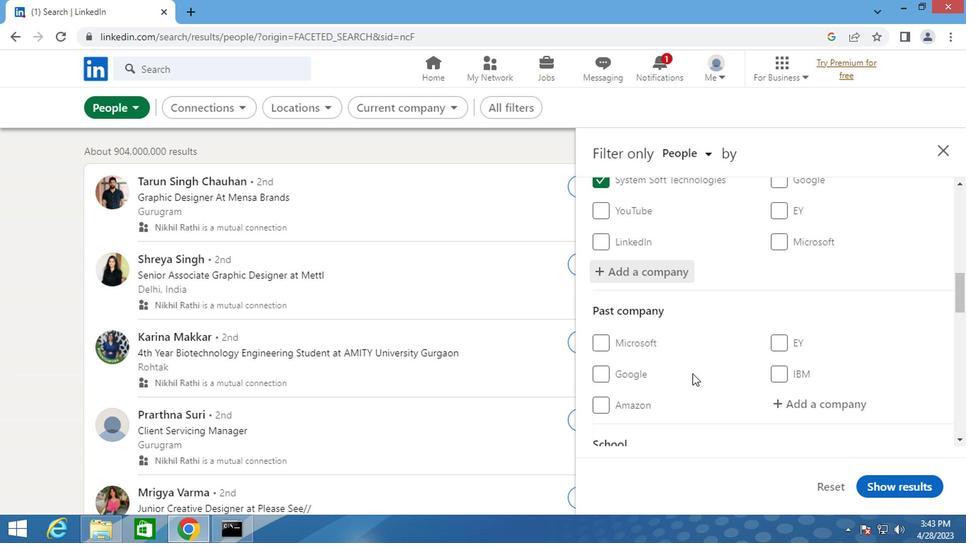 
Action: Mouse scrolled (604, 376) with delta (0, 0)
Screenshot: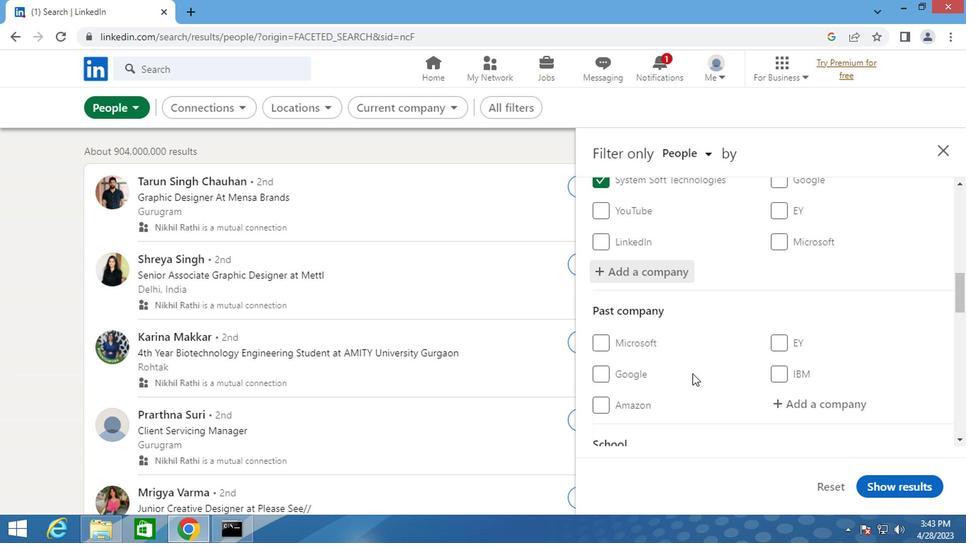 
Action: Mouse moved to (698, 394)
Screenshot: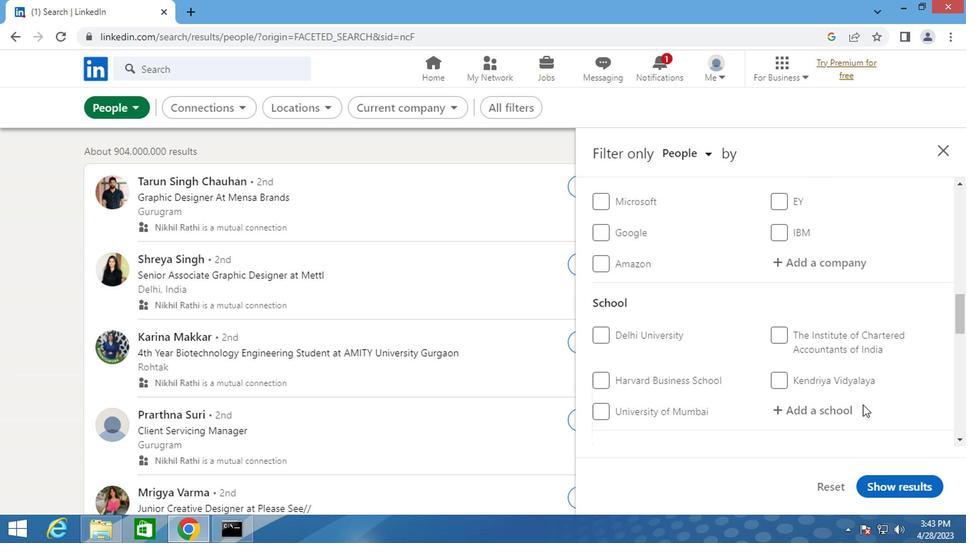 
Action: Mouse scrolled (698, 394) with delta (0, 0)
Screenshot: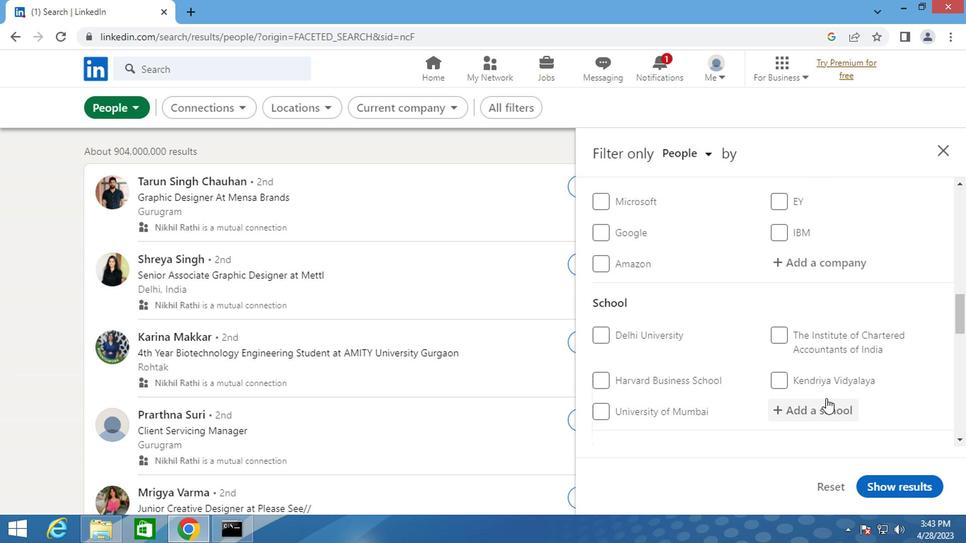 
Action: Mouse scrolled (698, 394) with delta (0, 0)
Screenshot: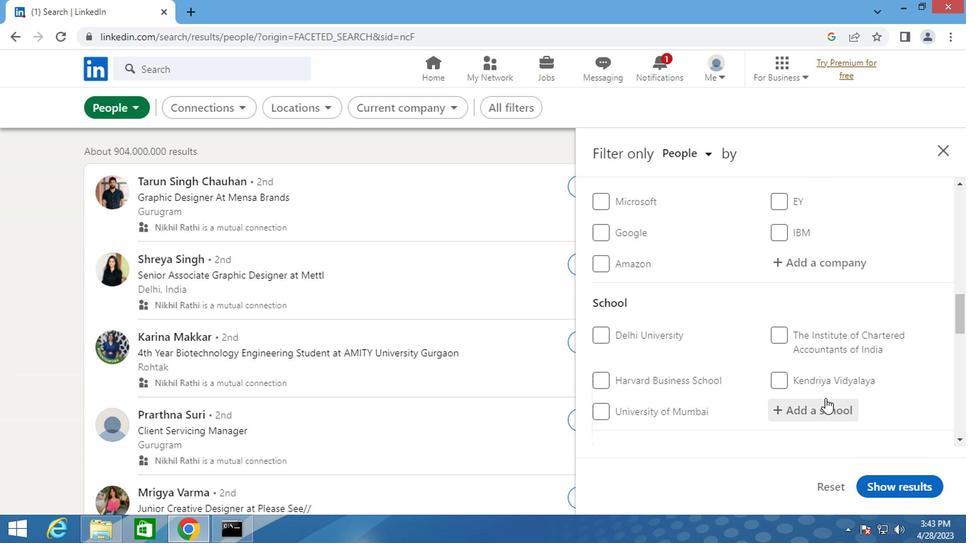 
Action: Mouse moved to (703, 305)
Screenshot: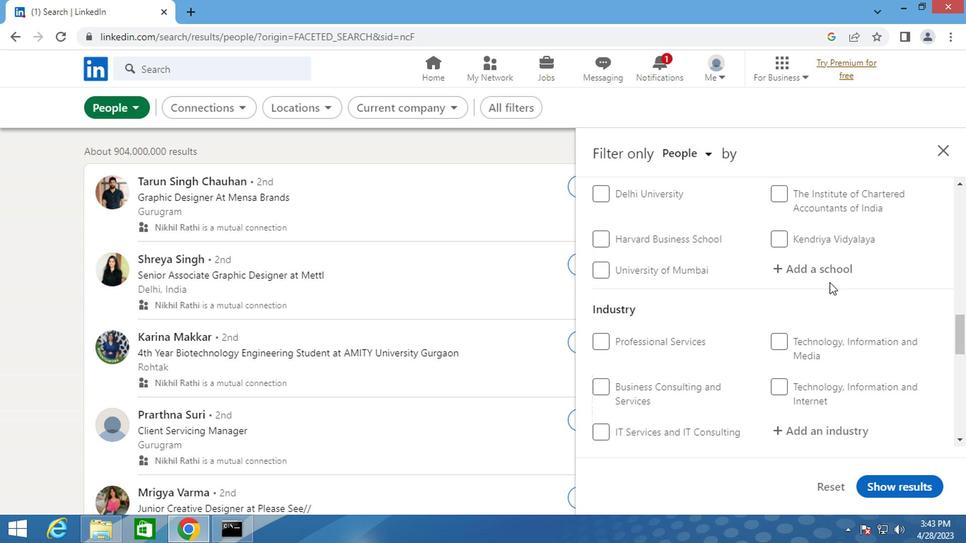 
Action: Mouse pressed left at (703, 305)
Screenshot: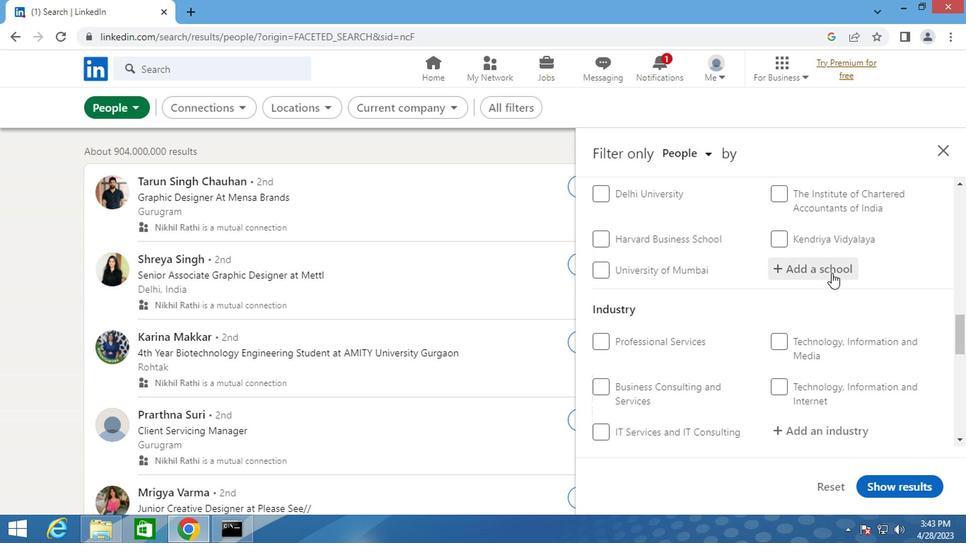 
Action: Key pressed <Key.shift>P<Key.space><Key.shift>D<Key.shift>A<Key.backspace><Key.shift><Key.shift><Key.shift><Key.shift><Key.space>A
Screenshot: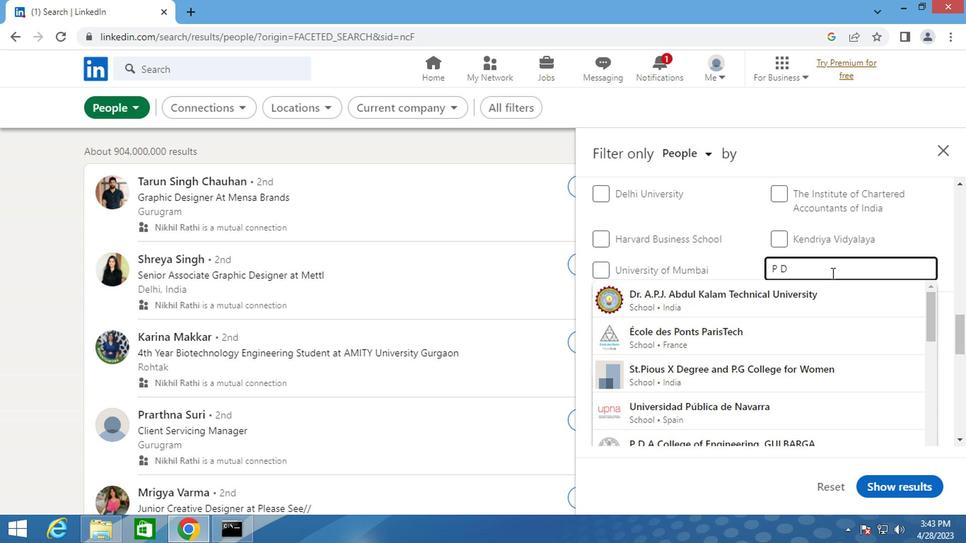 
Action: Mouse moved to (671, 322)
Screenshot: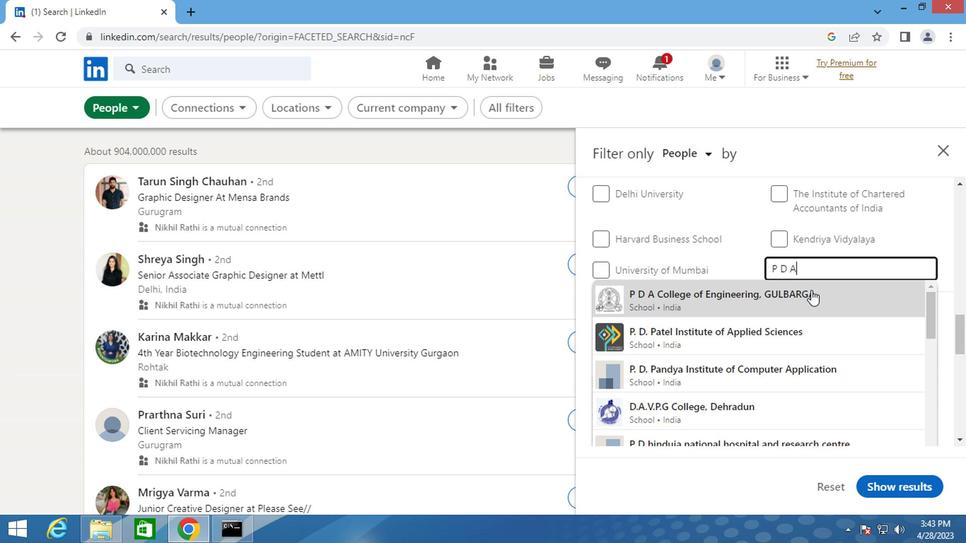 
Action: Mouse pressed left at (671, 322)
Screenshot: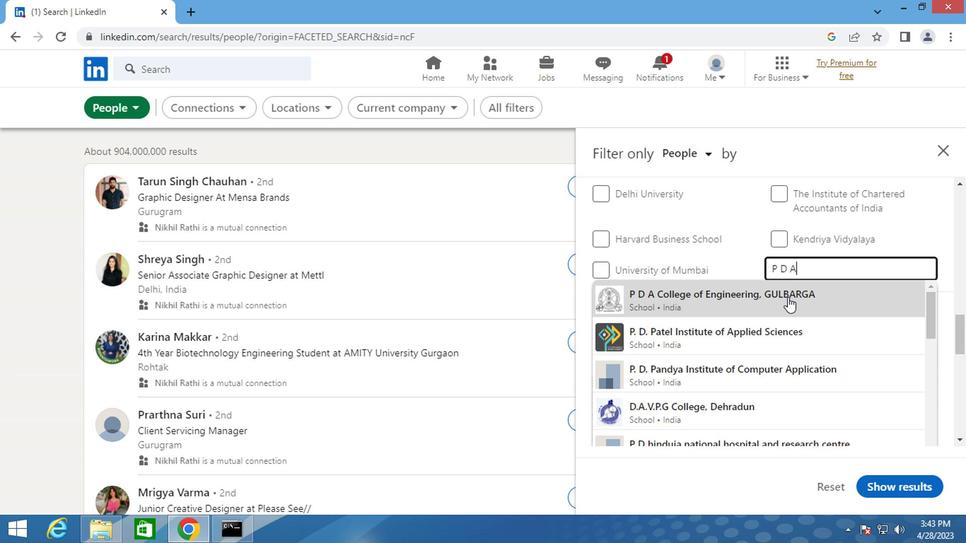 
Action: Mouse moved to (635, 327)
Screenshot: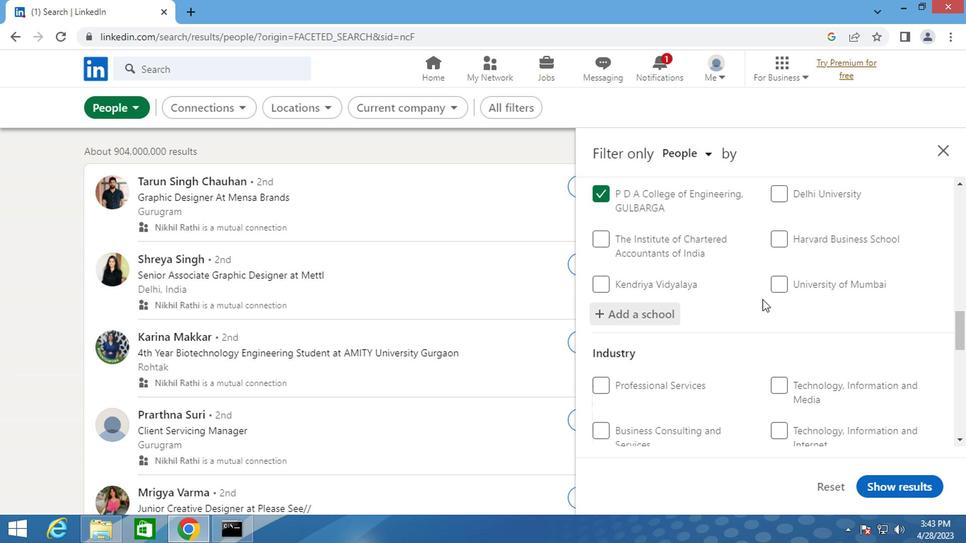 
Action: Mouse scrolled (635, 327) with delta (0, 0)
Screenshot: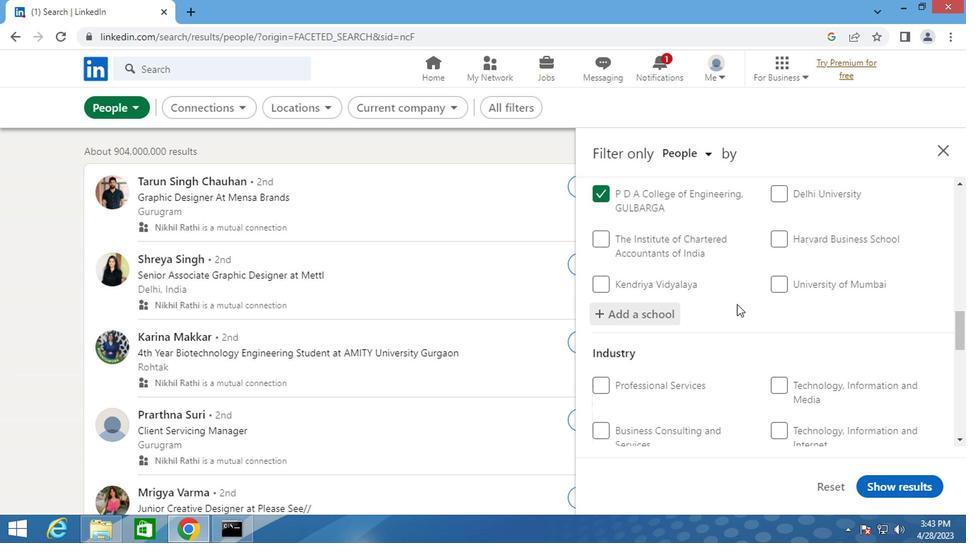 
Action: Mouse scrolled (635, 327) with delta (0, 0)
Screenshot: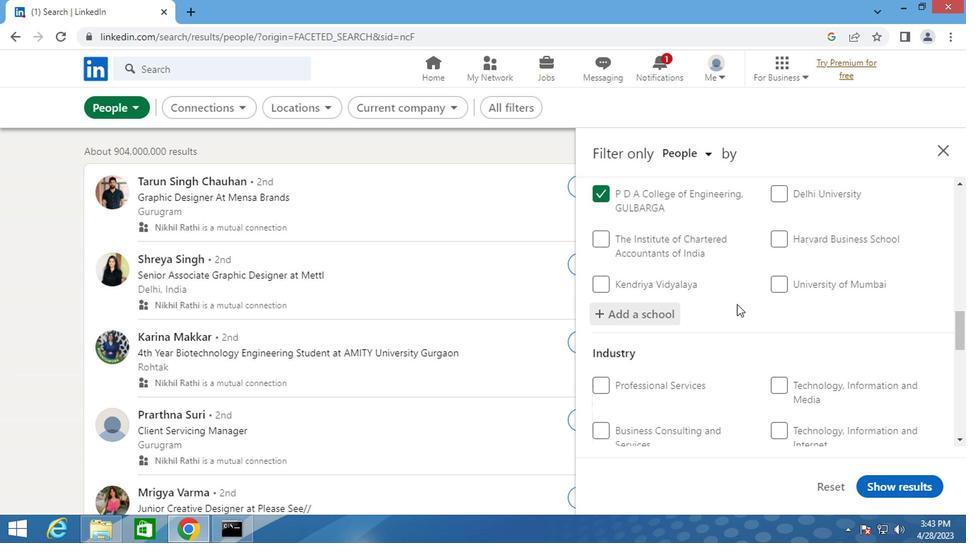 
Action: Mouse moved to (706, 349)
Screenshot: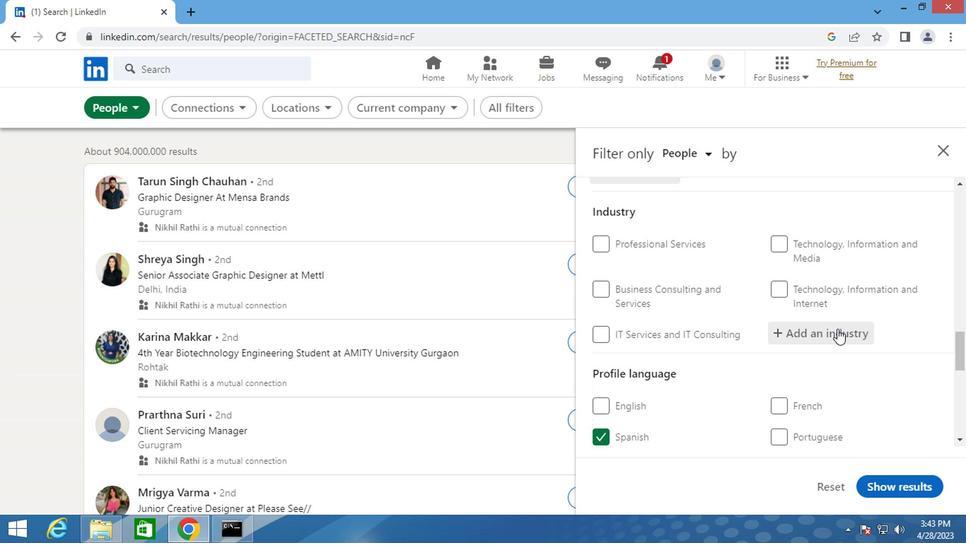 
Action: Mouse pressed left at (706, 349)
Screenshot: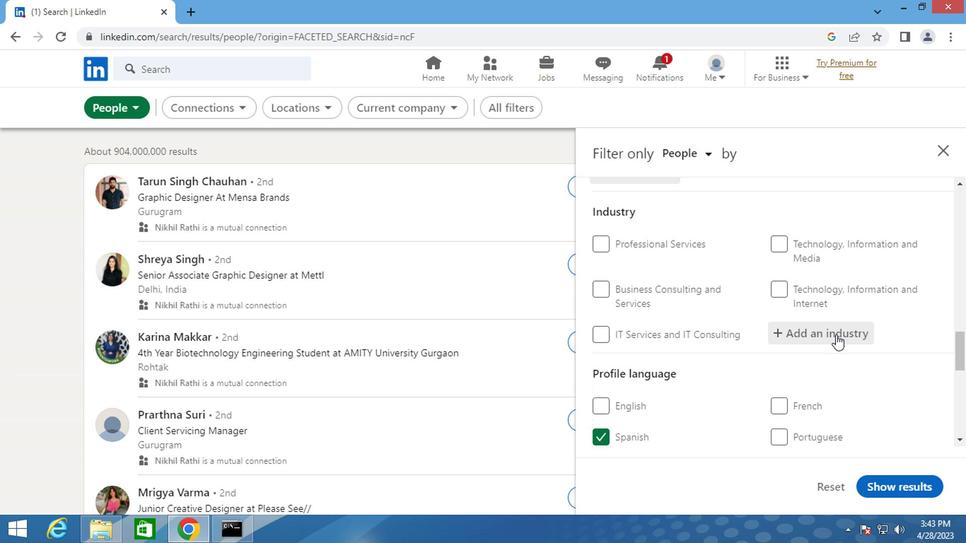 
Action: Key pressed <Key.shift>FOOD<Key.space>
Screenshot: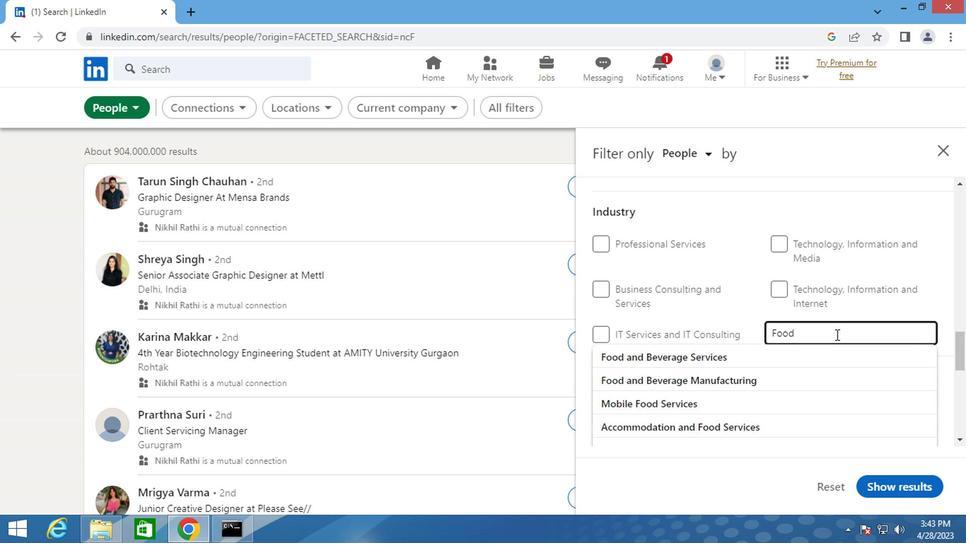 
Action: Mouse moved to (628, 384)
Screenshot: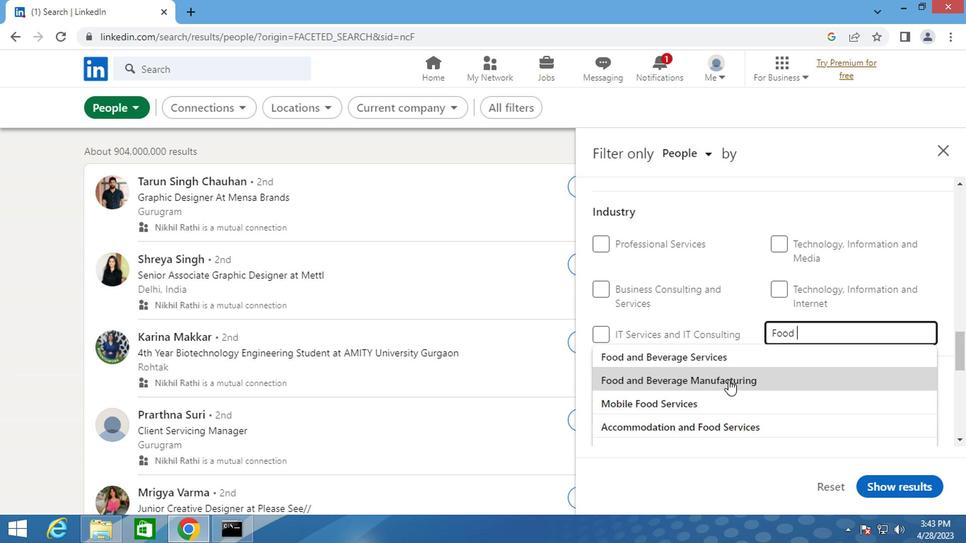 
Action: Mouse pressed left at (628, 384)
Screenshot: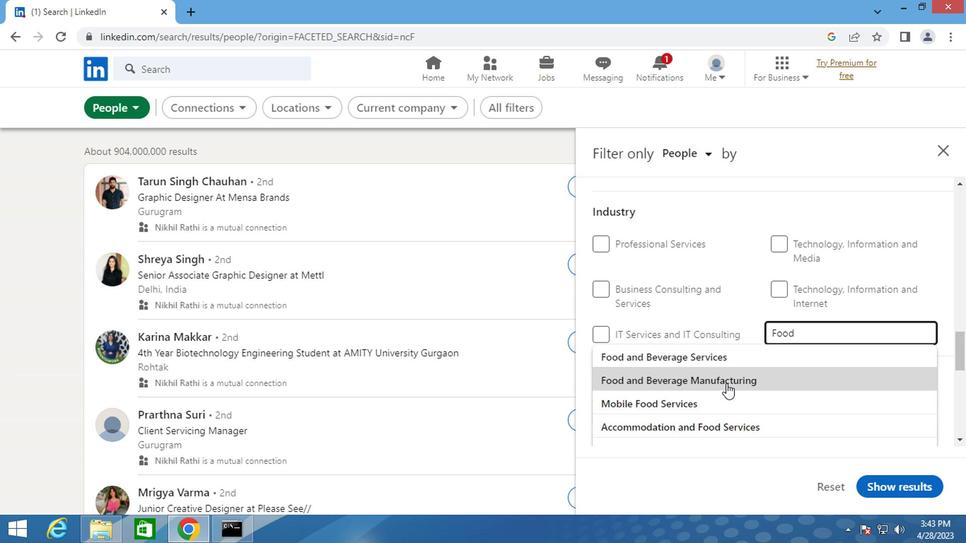 
Action: Mouse scrolled (628, 383) with delta (0, 0)
Screenshot: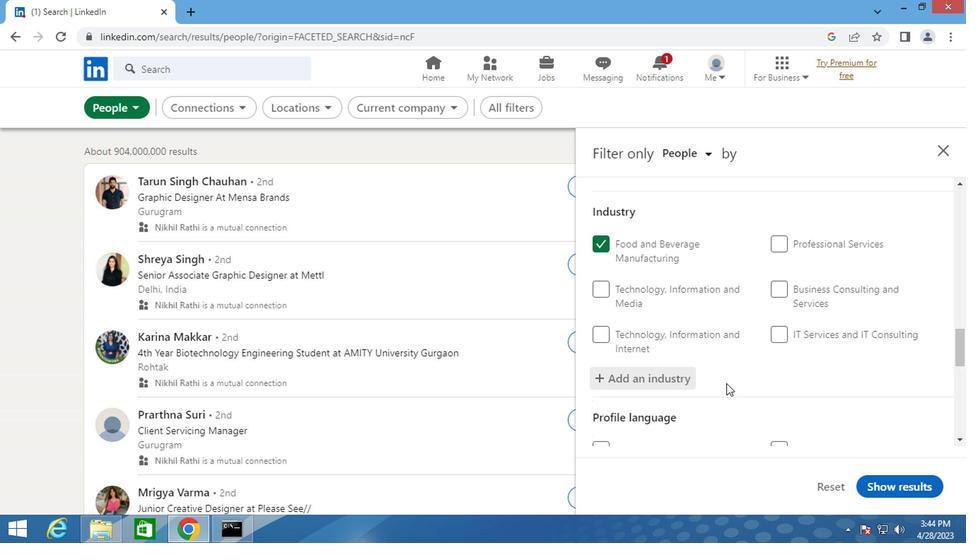 
Action: Mouse scrolled (628, 383) with delta (0, 0)
Screenshot: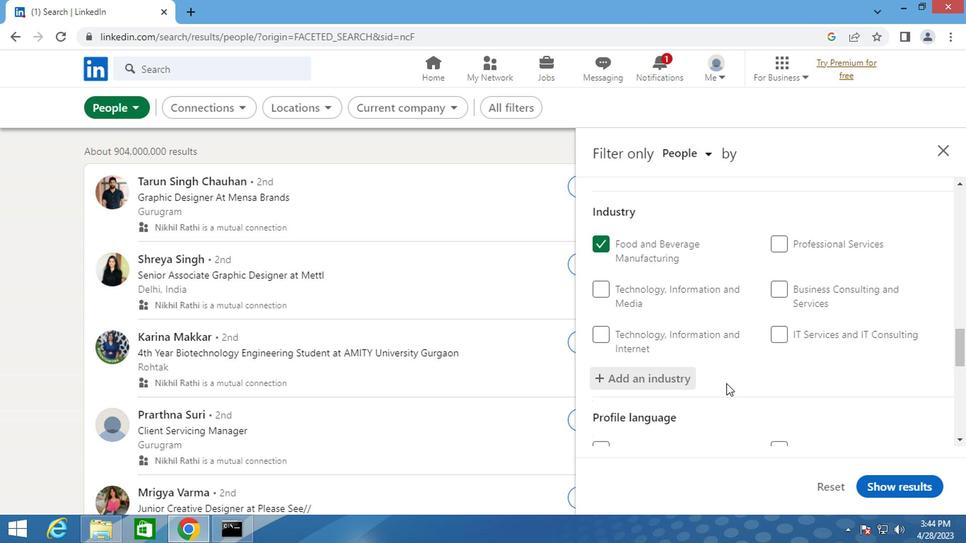 
Action: Mouse scrolled (628, 383) with delta (0, 0)
Screenshot: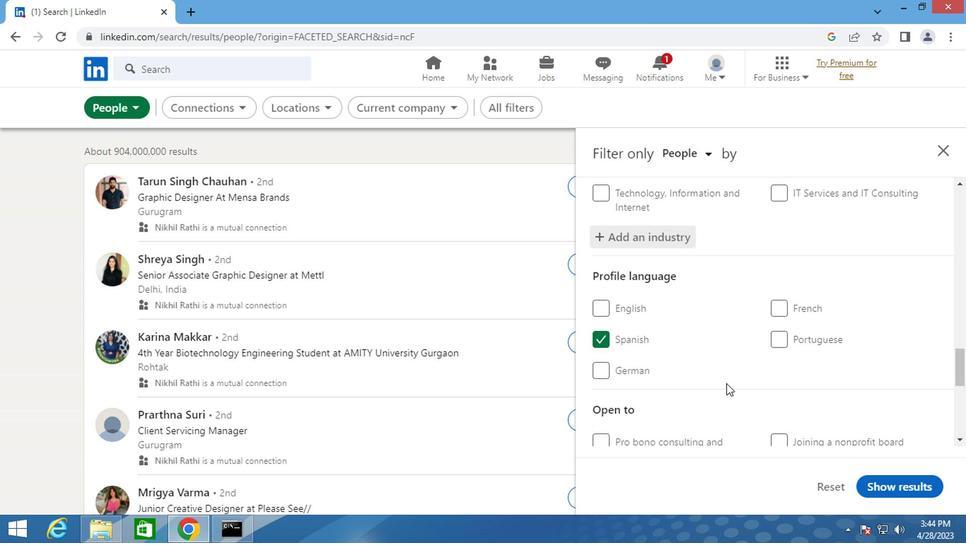 
Action: Mouse scrolled (628, 383) with delta (0, 0)
Screenshot: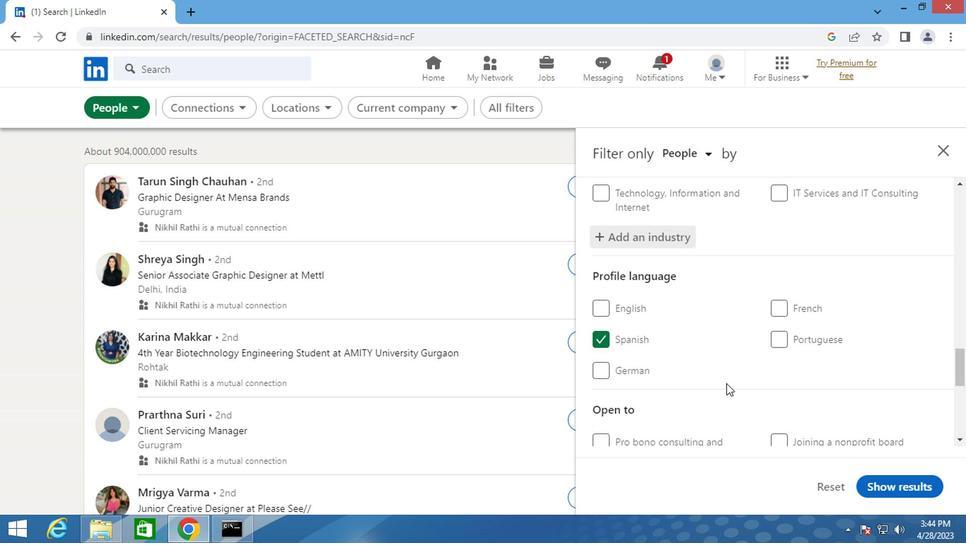 
Action: Mouse scrolled (628, 383) with delta (0, 0)
Screenshot: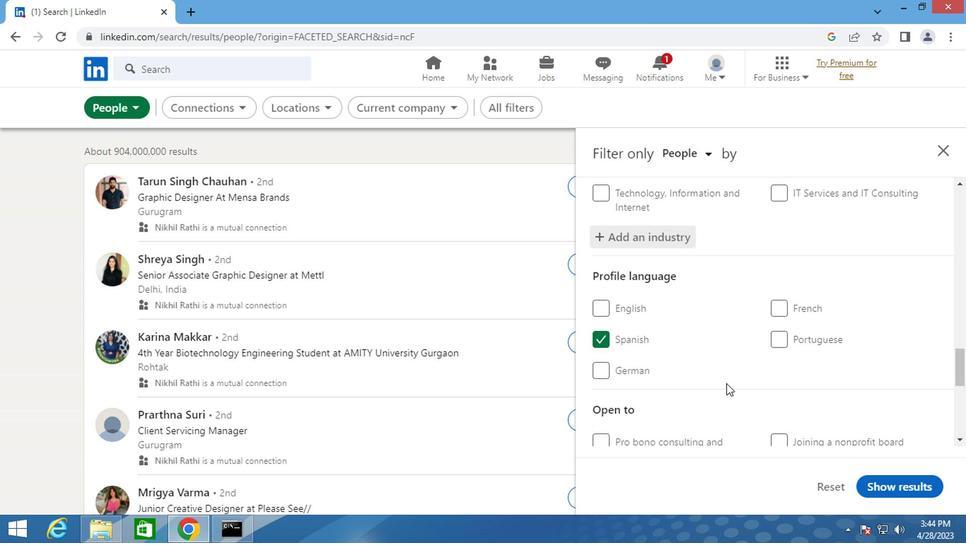 
Action: Mouse moved to (695, 378)
Screenshot: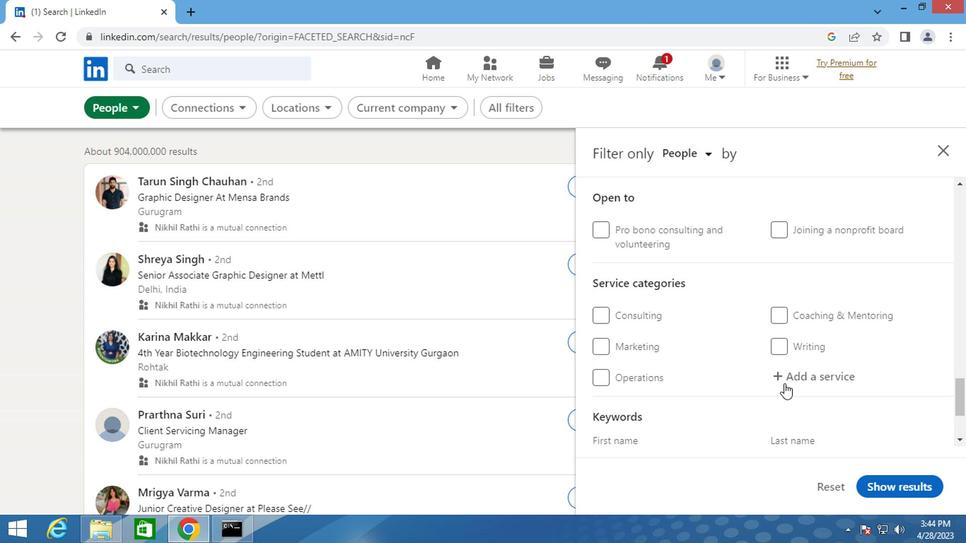 
Action: Mouse pressed left at (695, 378)
Screenshot: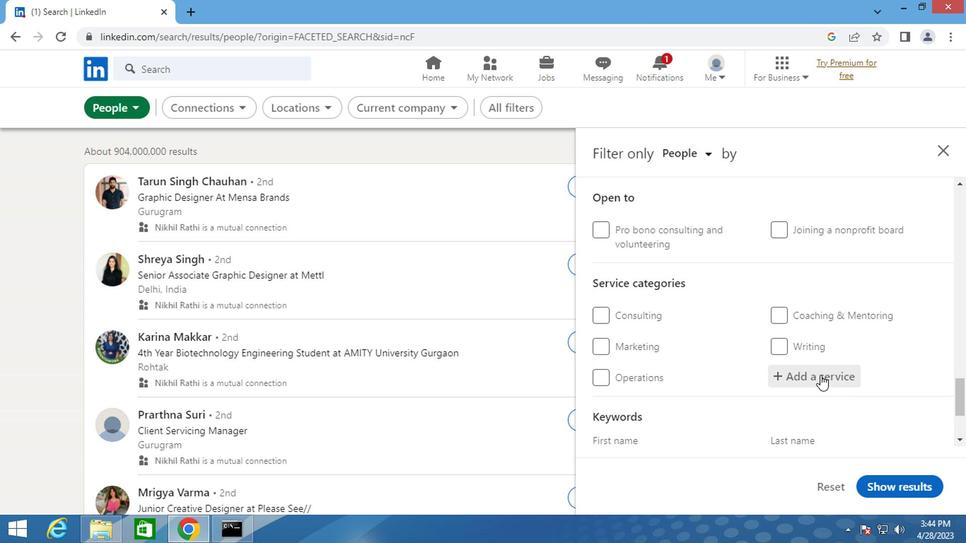 
Action: Key pressed <Key.shift>VIDEO<Key.space>
Screenshot: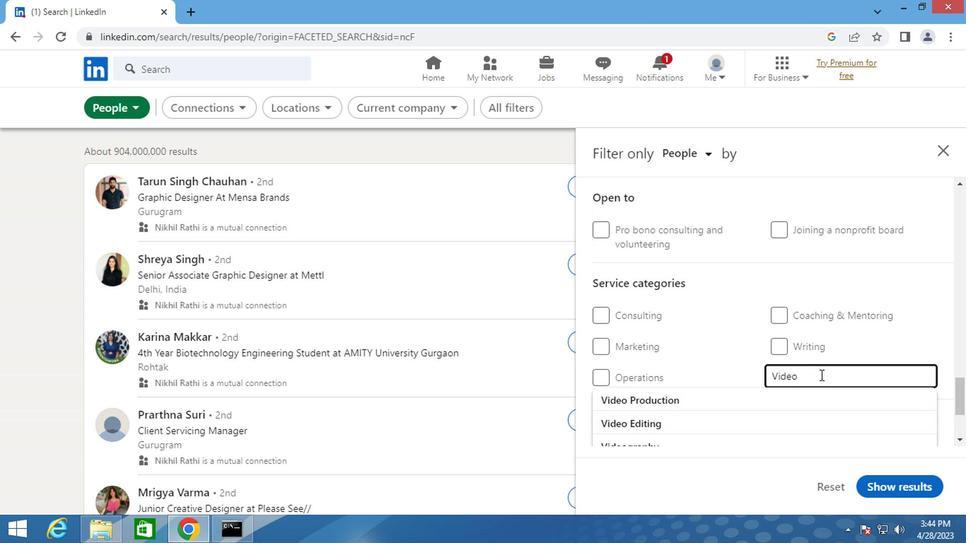 
Action: Mouse moved to (612, 400)
Screenshot: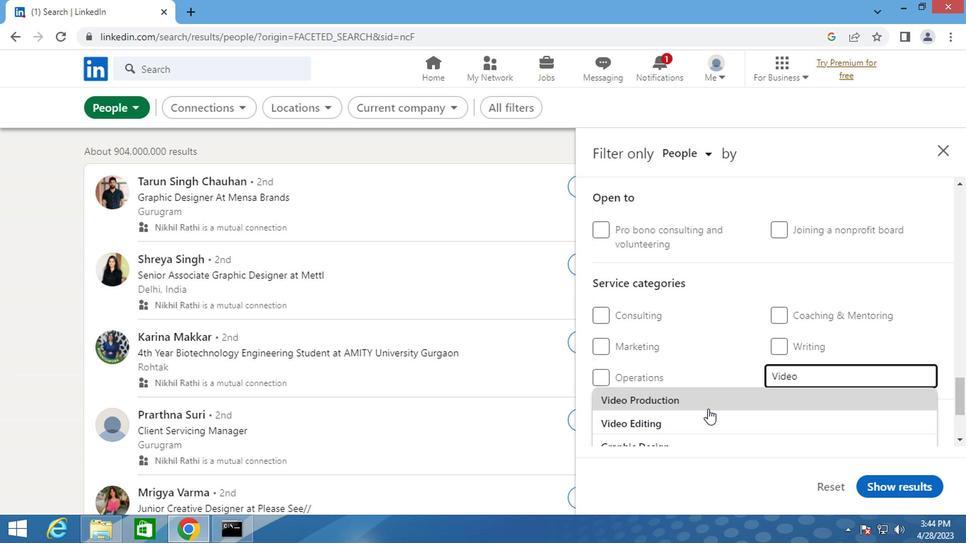 
Action: Mouse pressed left at (612, 400)
Screenshot: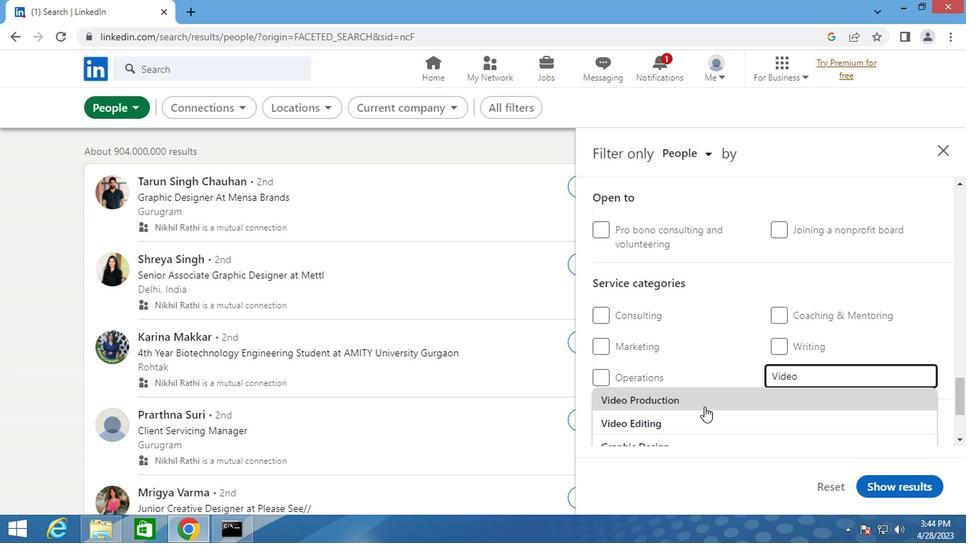 
Action: Mouse scrolled (612, 400) with delta (0, 0)
Screenshot: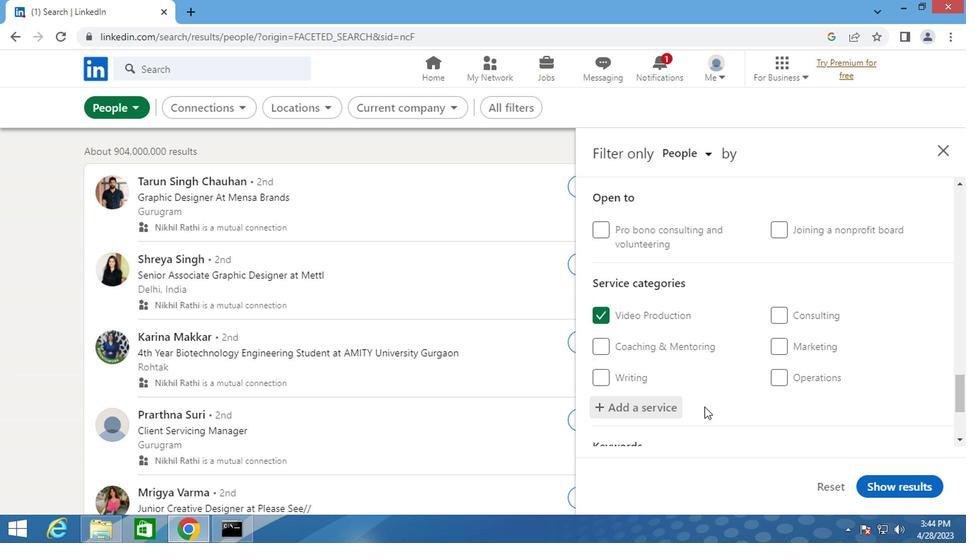 
Action: Mouse scrolled (612, 400) with delta (0, 0)
Screenshot: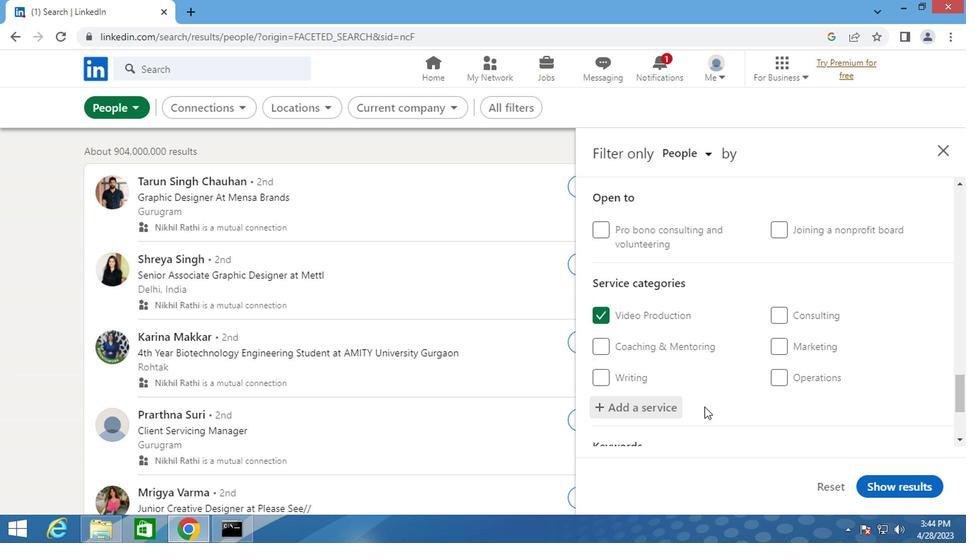 
Action: Mouse pressed left at (612, 400)
Screenshot: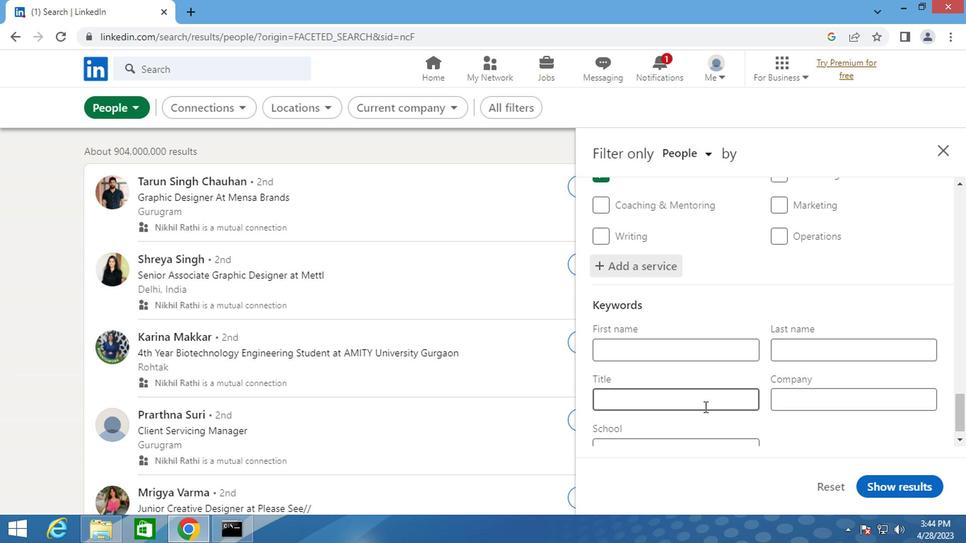 
Action: Key pressed <Key.shift>NETWORK<Key.space><Key.shift>ADMINISTRATOR
Screenshot: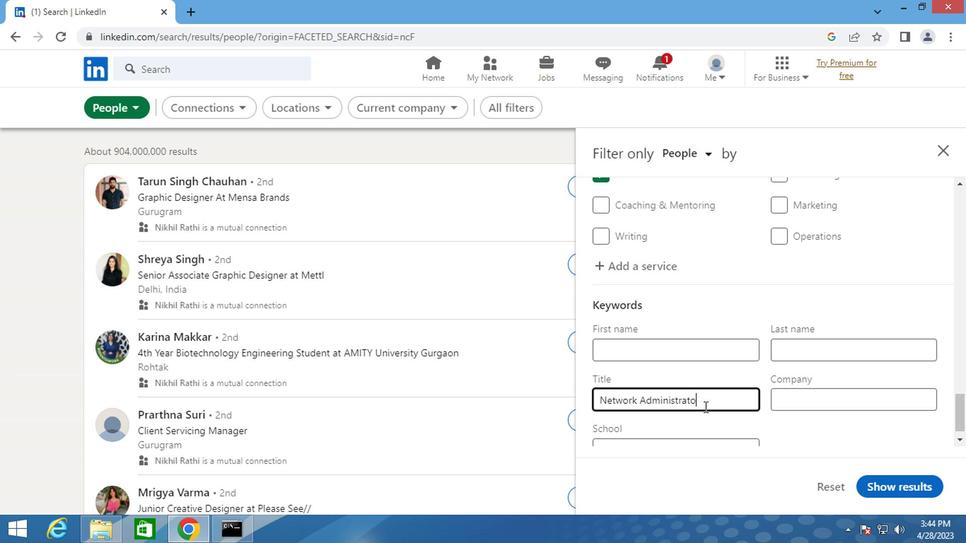 
Action: Mouse moved to (730, 458)
Screenshot: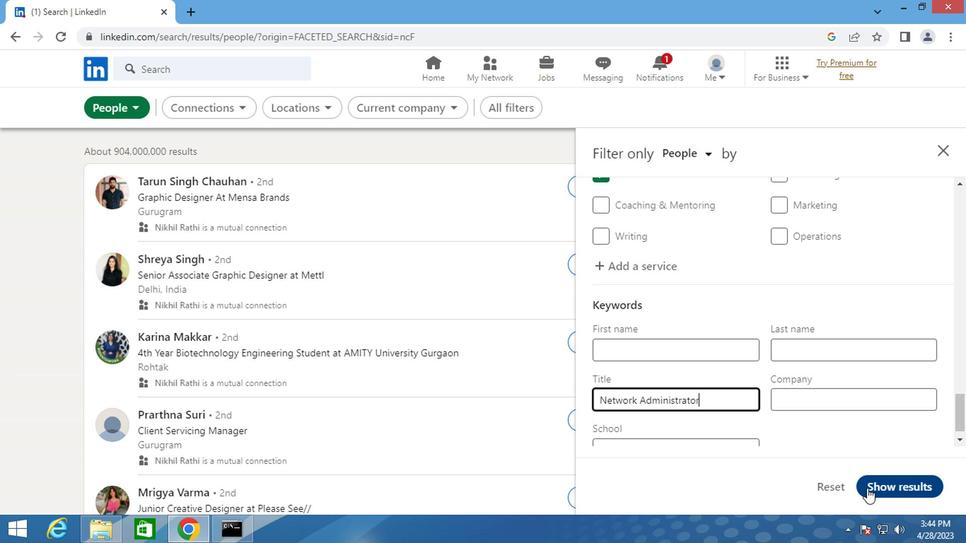 
Action: Mouse pressed left at (730, 458)
Screenshot: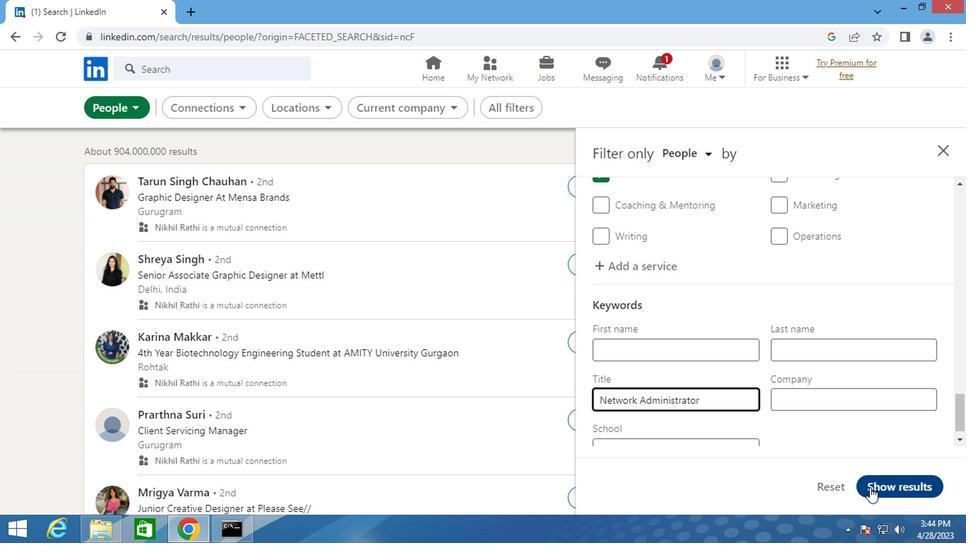 
